 Task: Create a due date automation trigger when advanced on, 2 hours after a card is due add fields with custom field "Resume" set to a number lower or equal to 1 and greater or equal to 10.
Action: Mouse moved to (1288, 104)
Screenshot: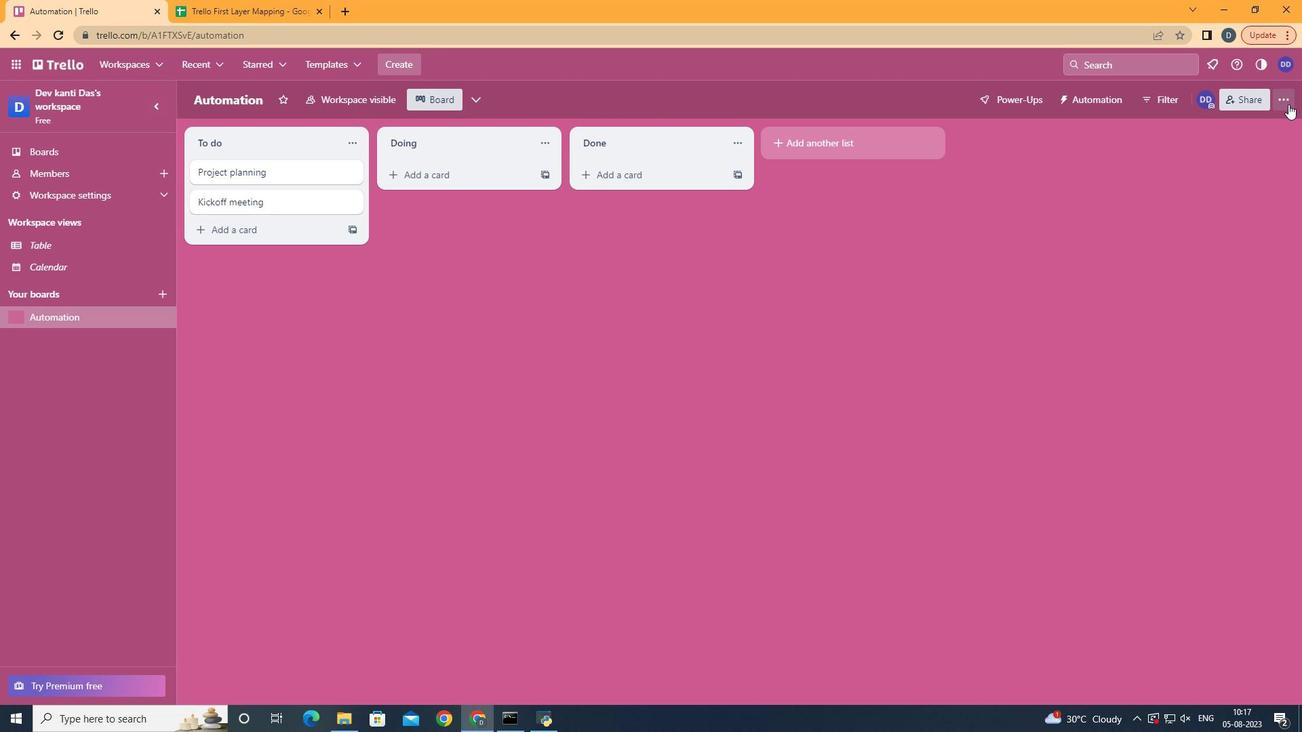 
Action: Mouse pressed left at (1288, 104)
Screenshot: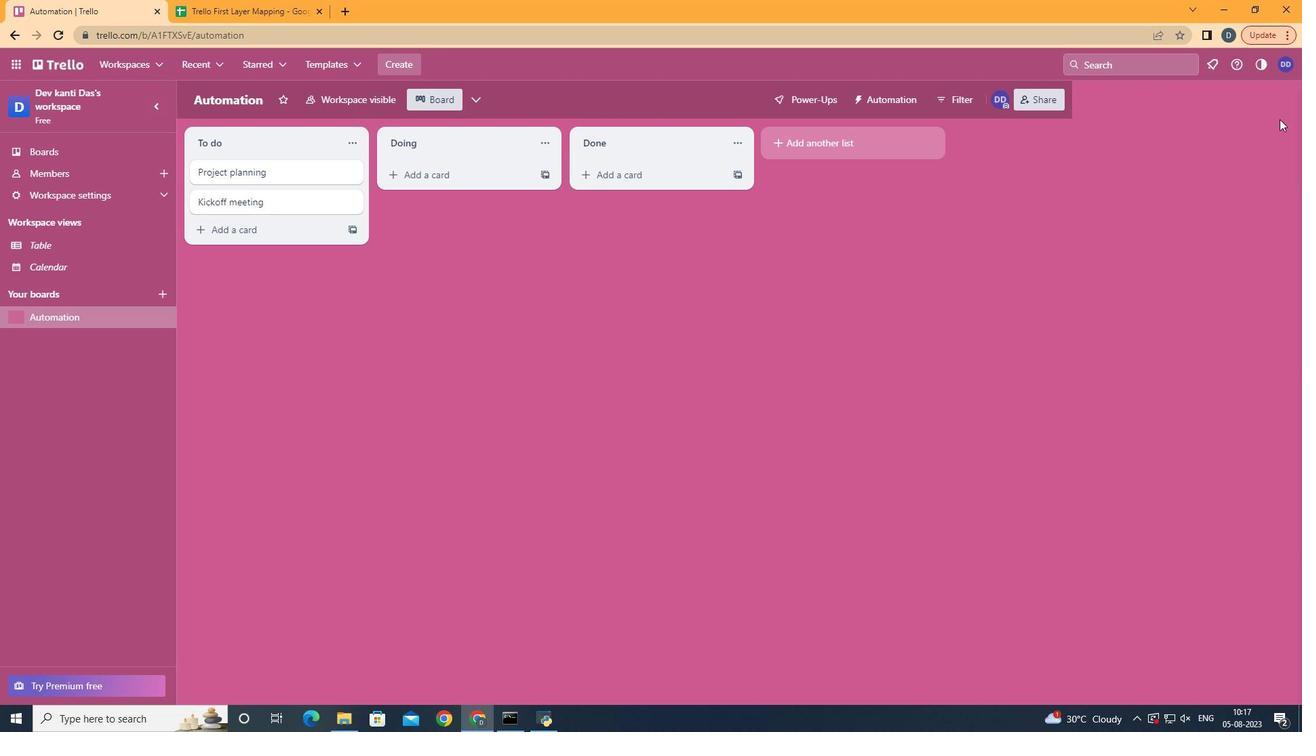
Action: Mouse moved to (1174, 301)
Screenshot: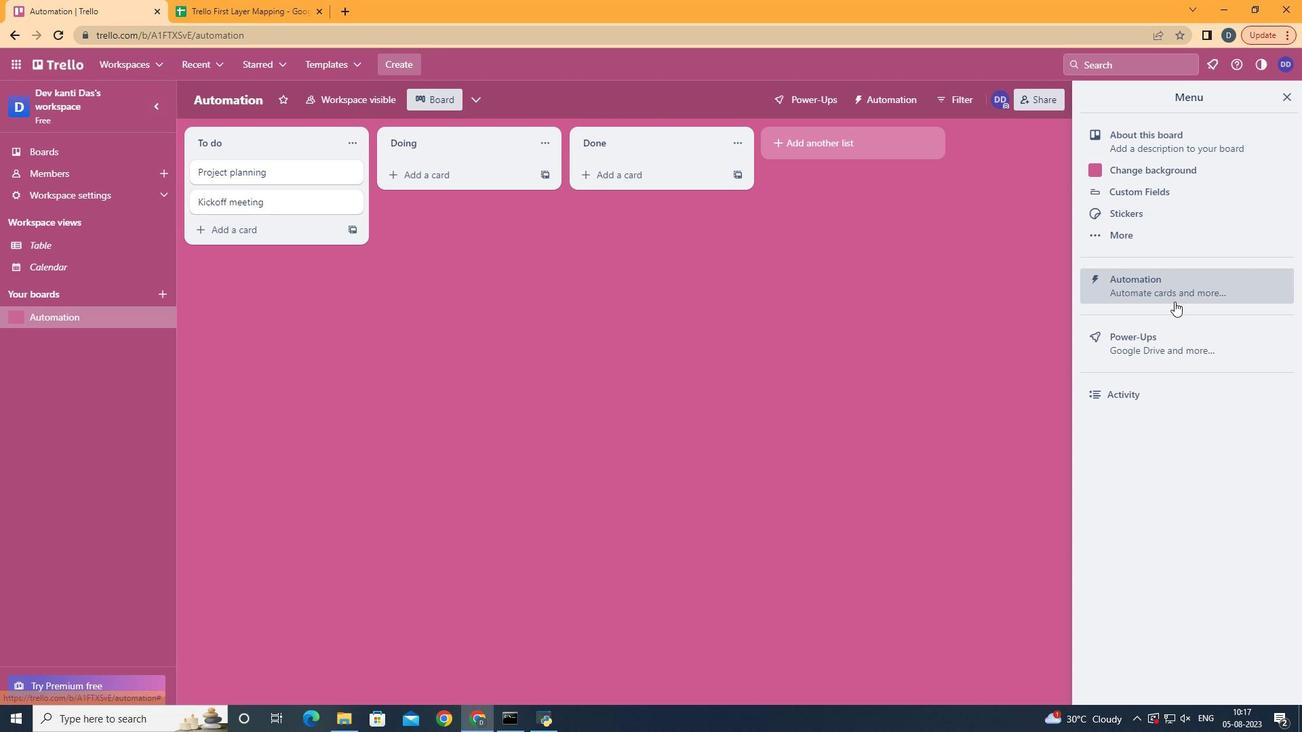
Action: Mouse pressed left at (1174, 301)
Screenshot: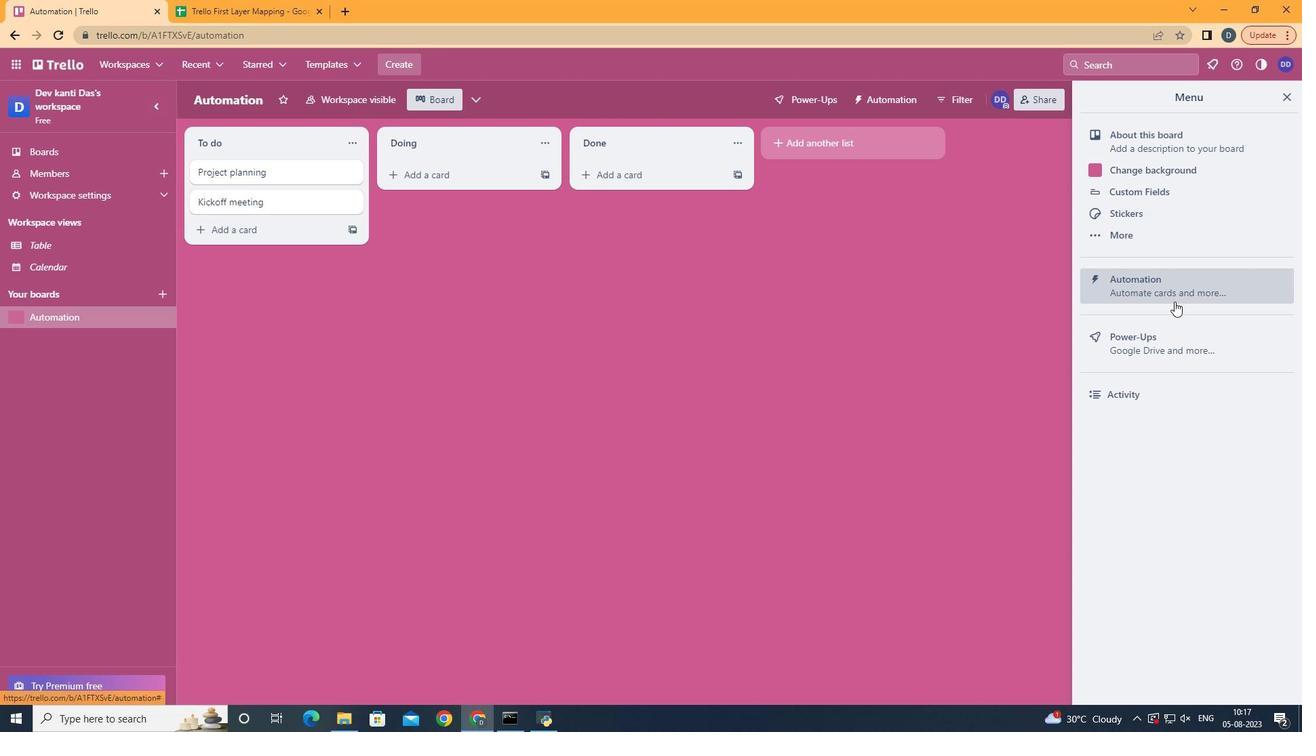 
Action: Mouse moved to (265, 274)
Screenshot: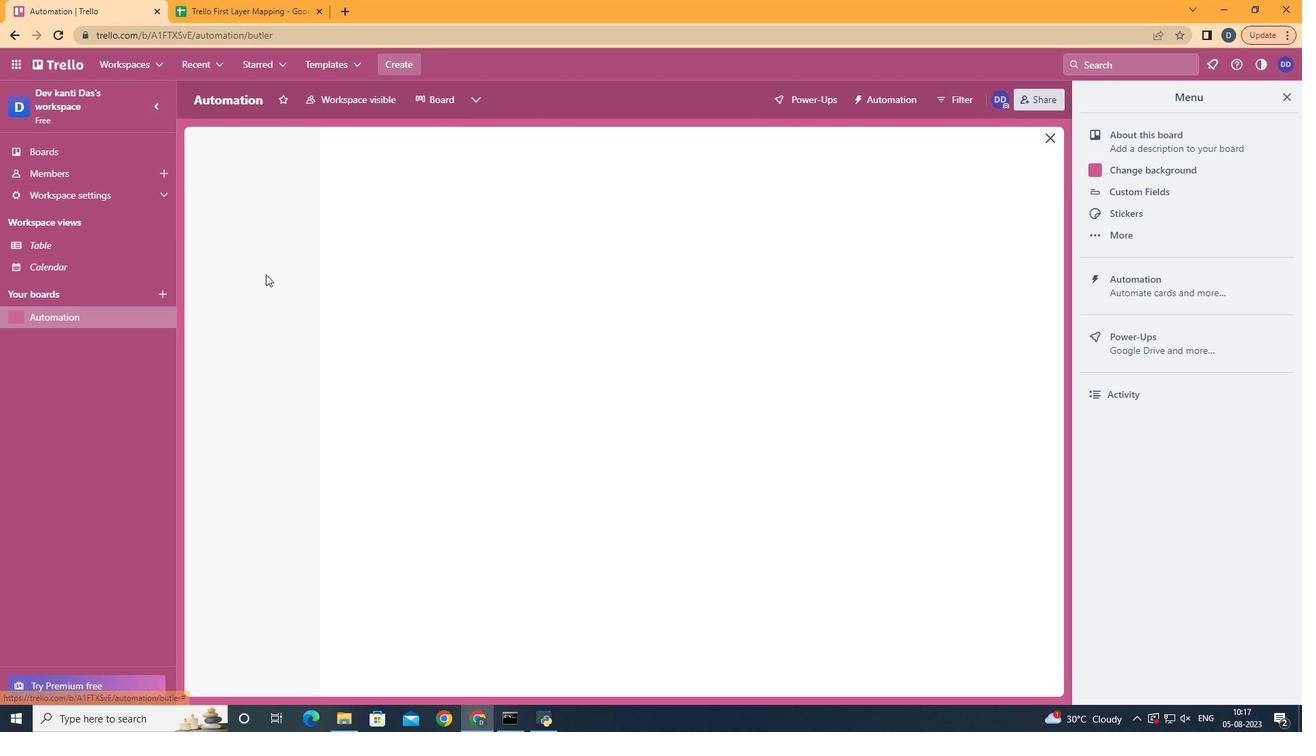 
Action: Mouse pressed left at (265, 274)
Screenshot: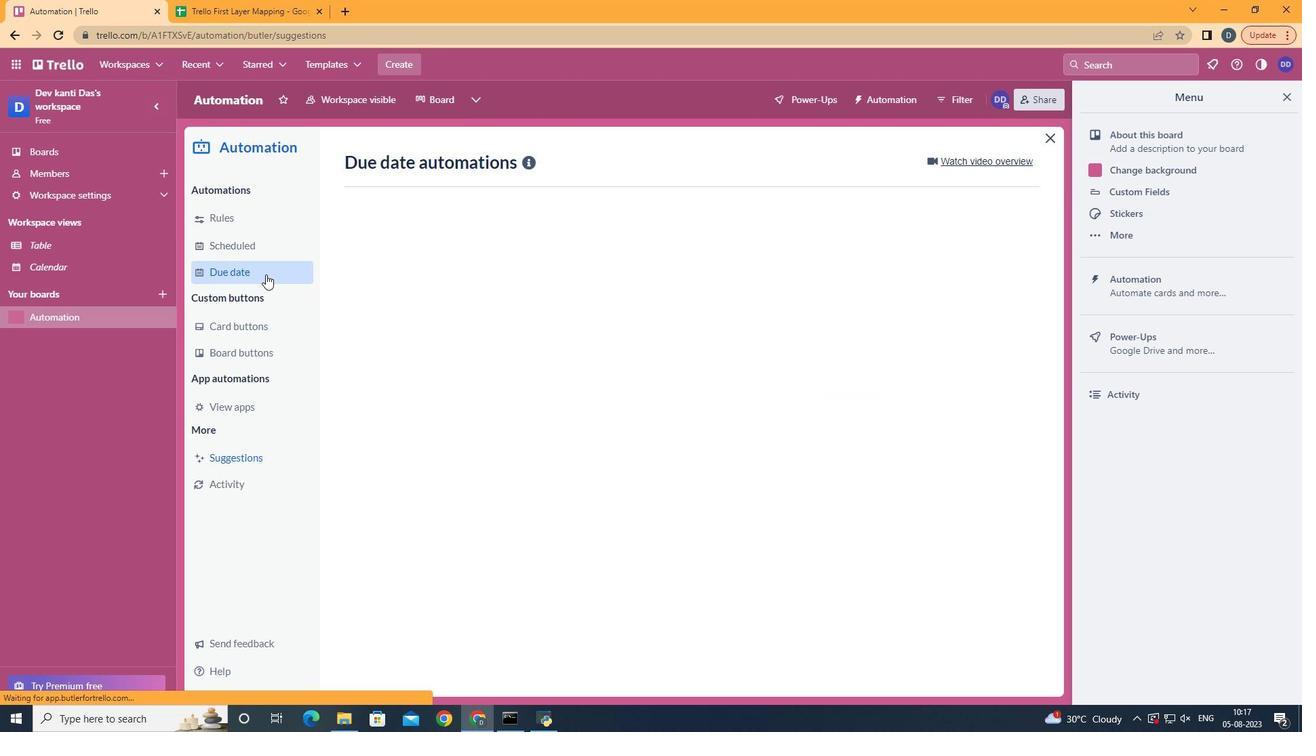 
Action: Mouse moved to (956, 160)
Screenshot: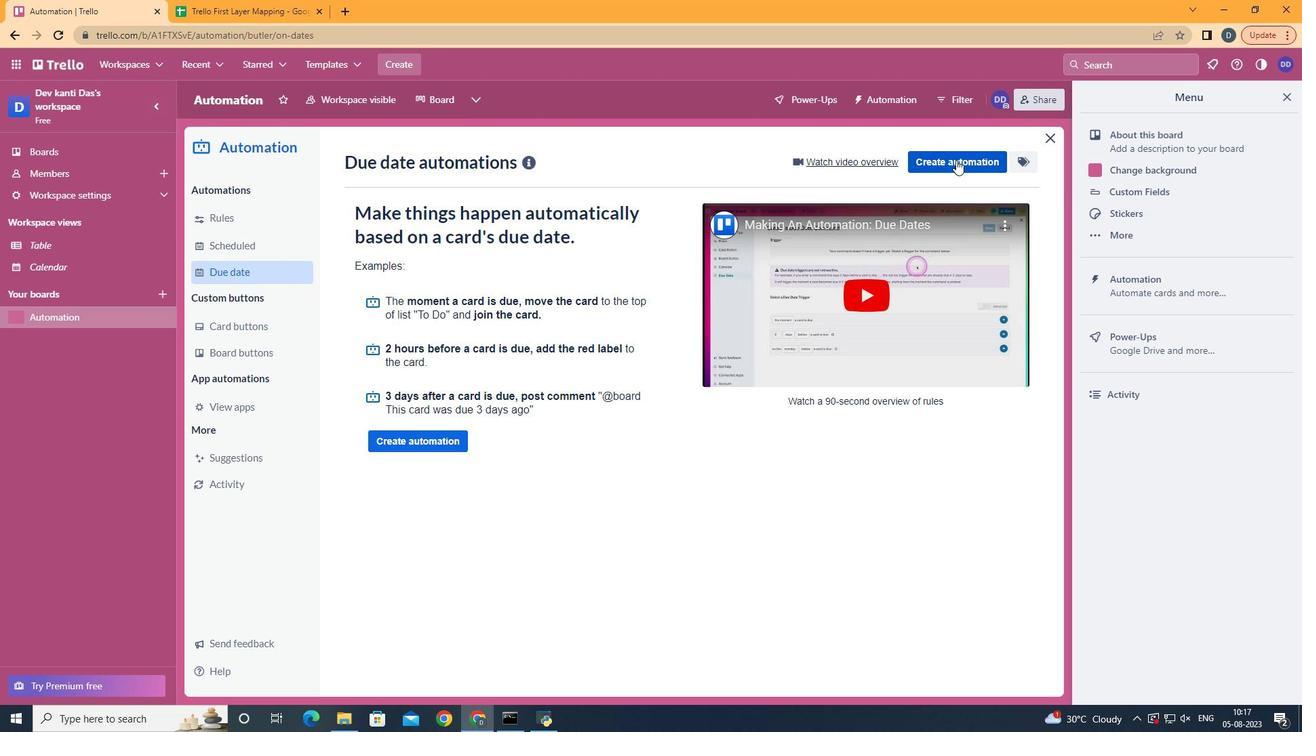 
Action: Mouse pressed left at (956, 160)
Screenshot: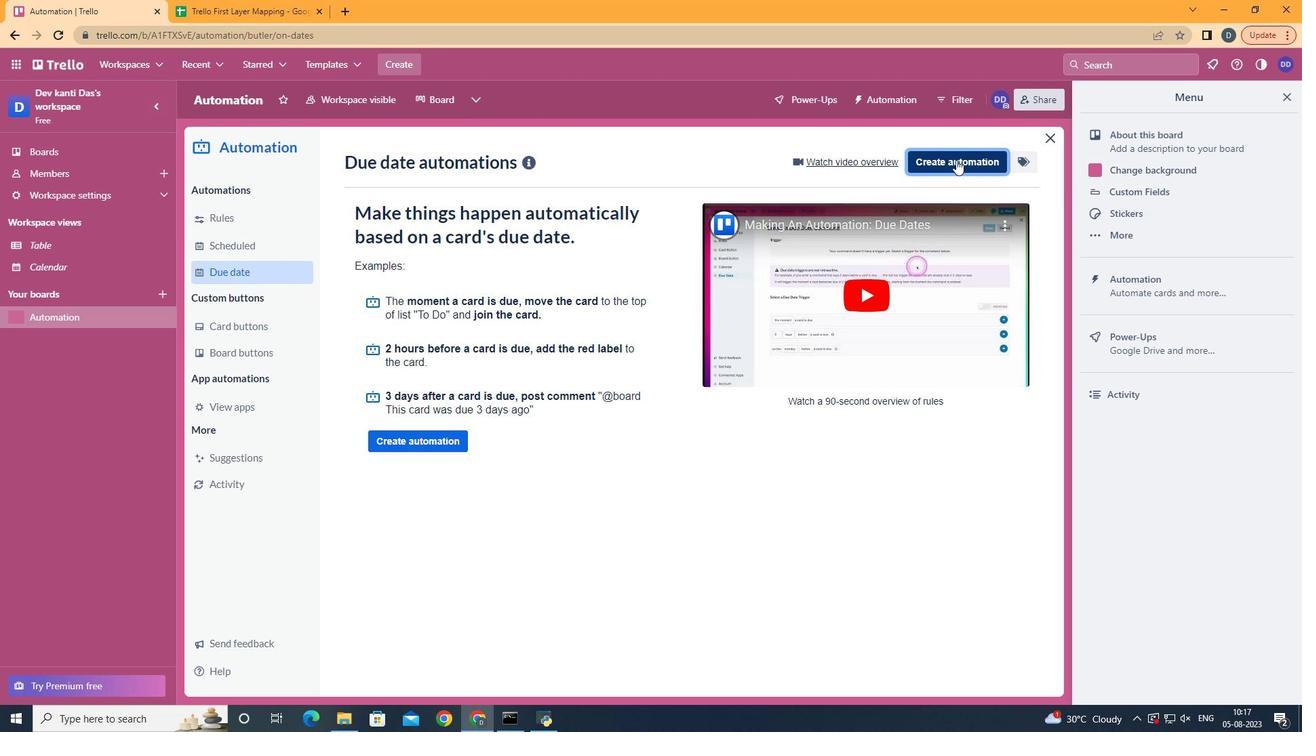 
Action: Mouse moved to (681, 297)
Screenshot: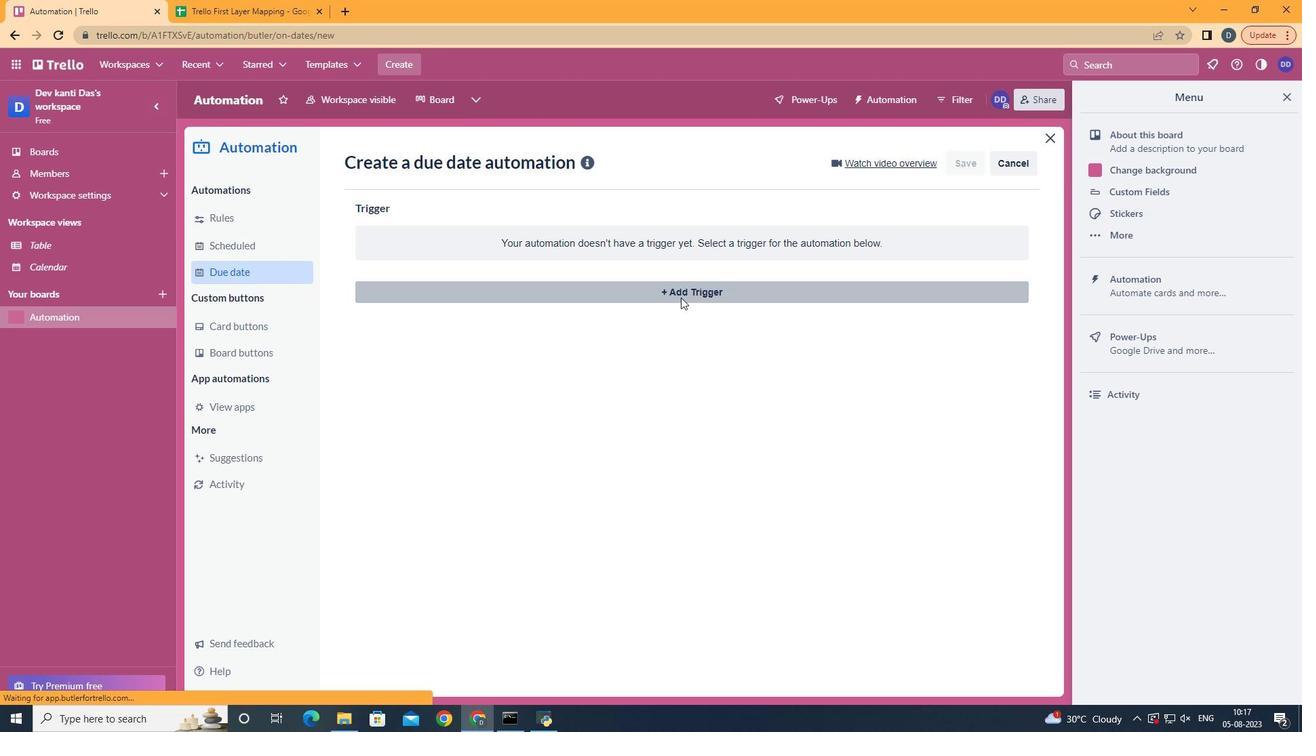 
Action: Mouse pressed left at (681, 297)
Screenshot: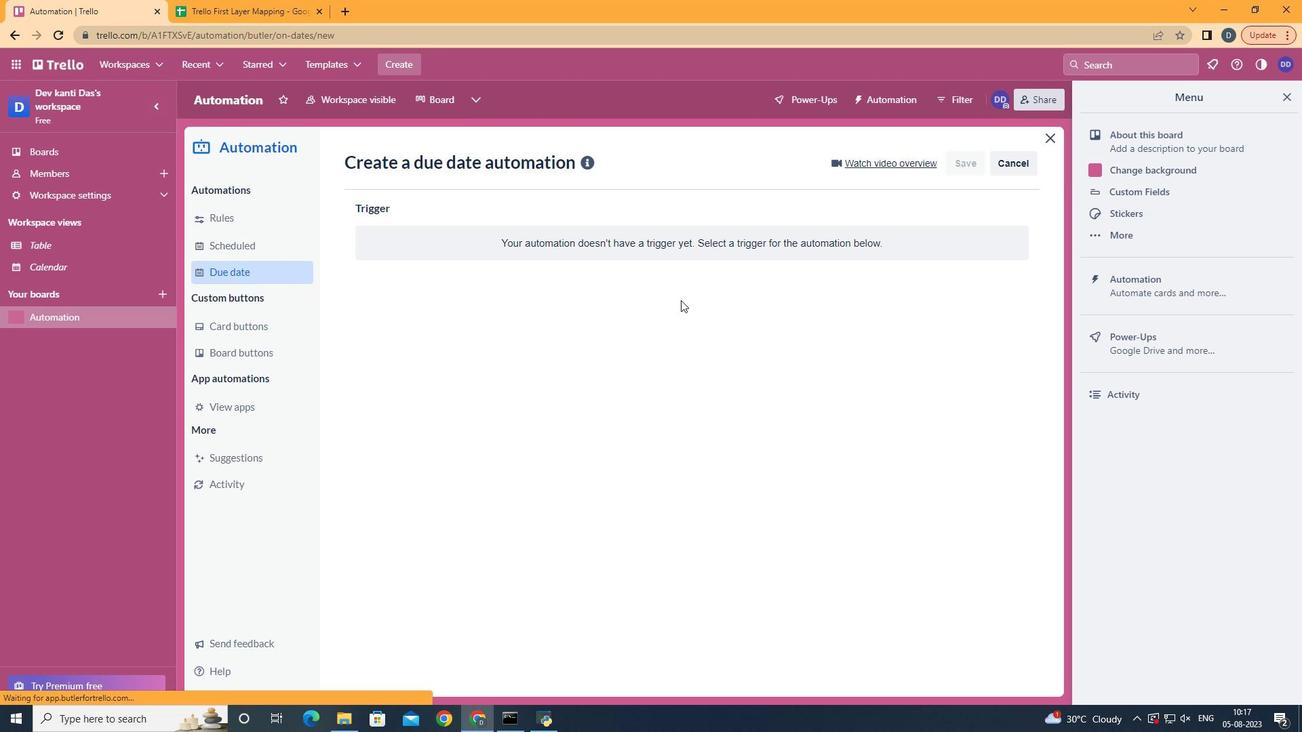 
Action: Mouse moved to (450, 573)
Screenshot: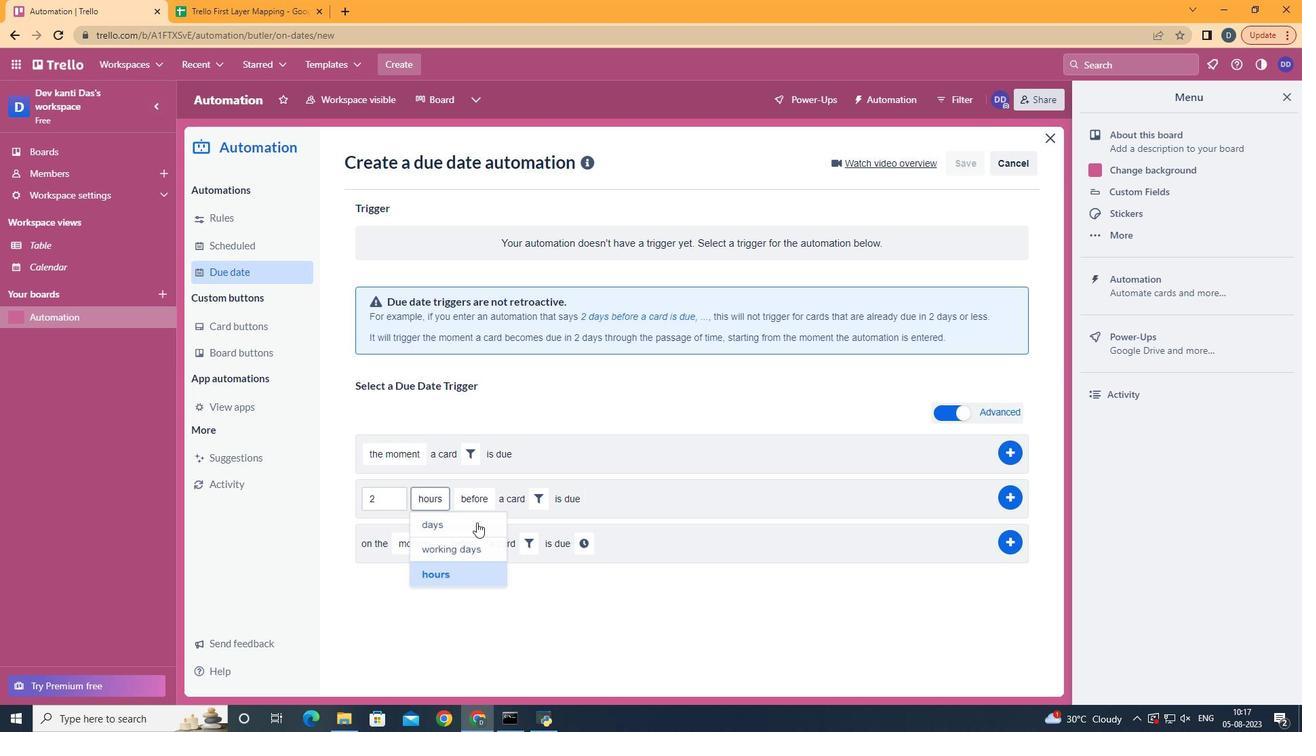 
Action: Mouse pressed left at (450, 573)
Screenshot: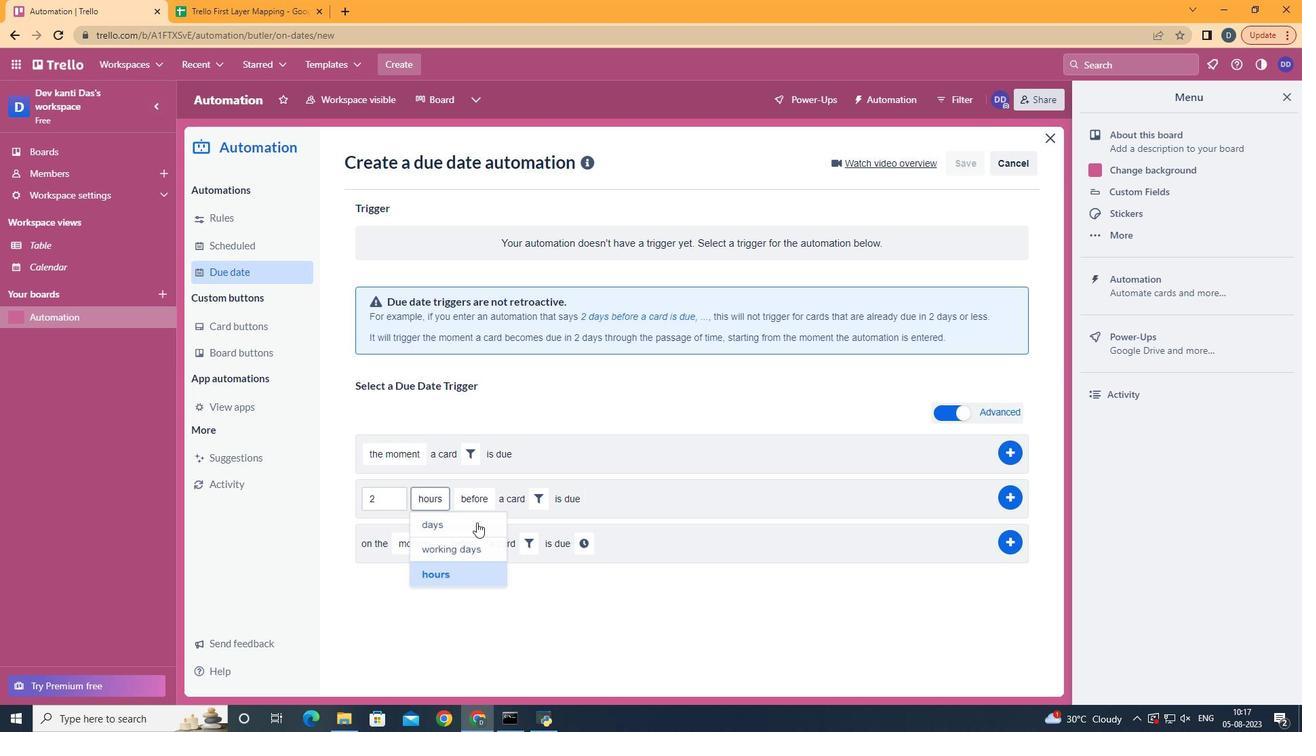 
Action: Mouse moved to (478, 550)
Screenshot: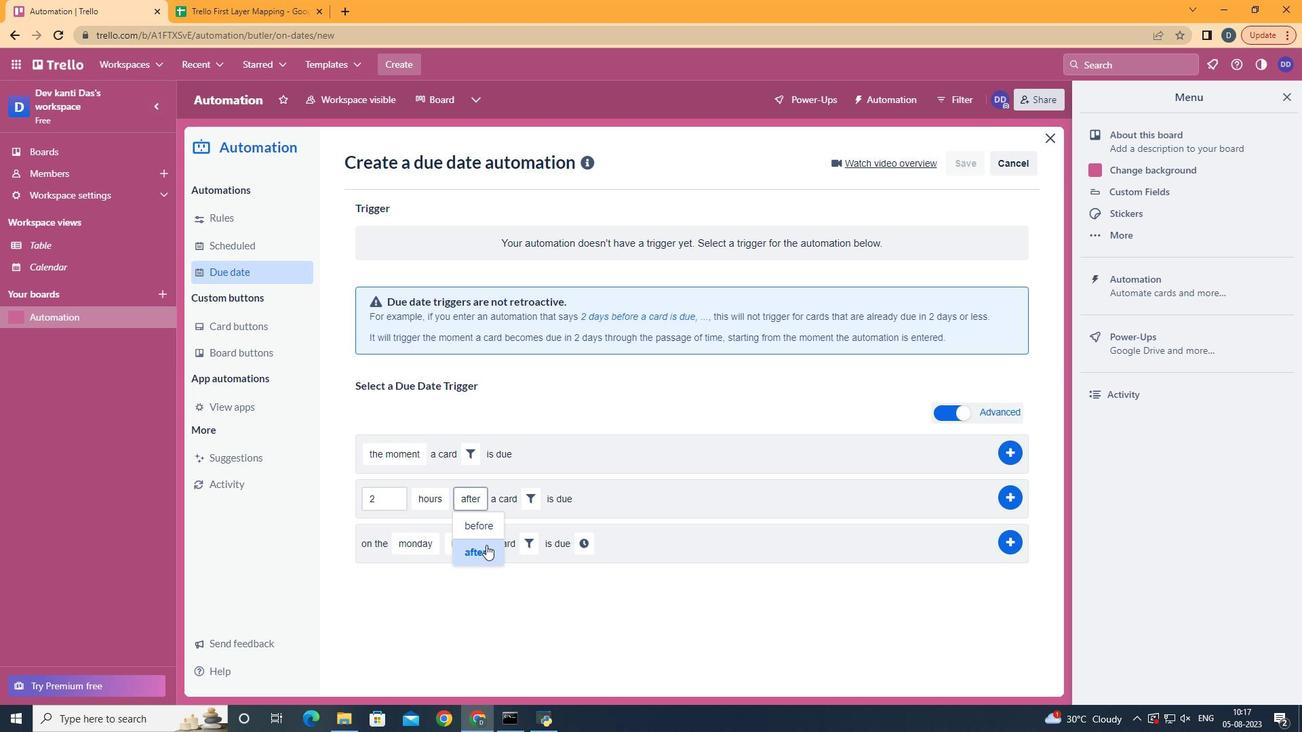 
Action: Mouse pressed left at (478, 550)
Screenshot: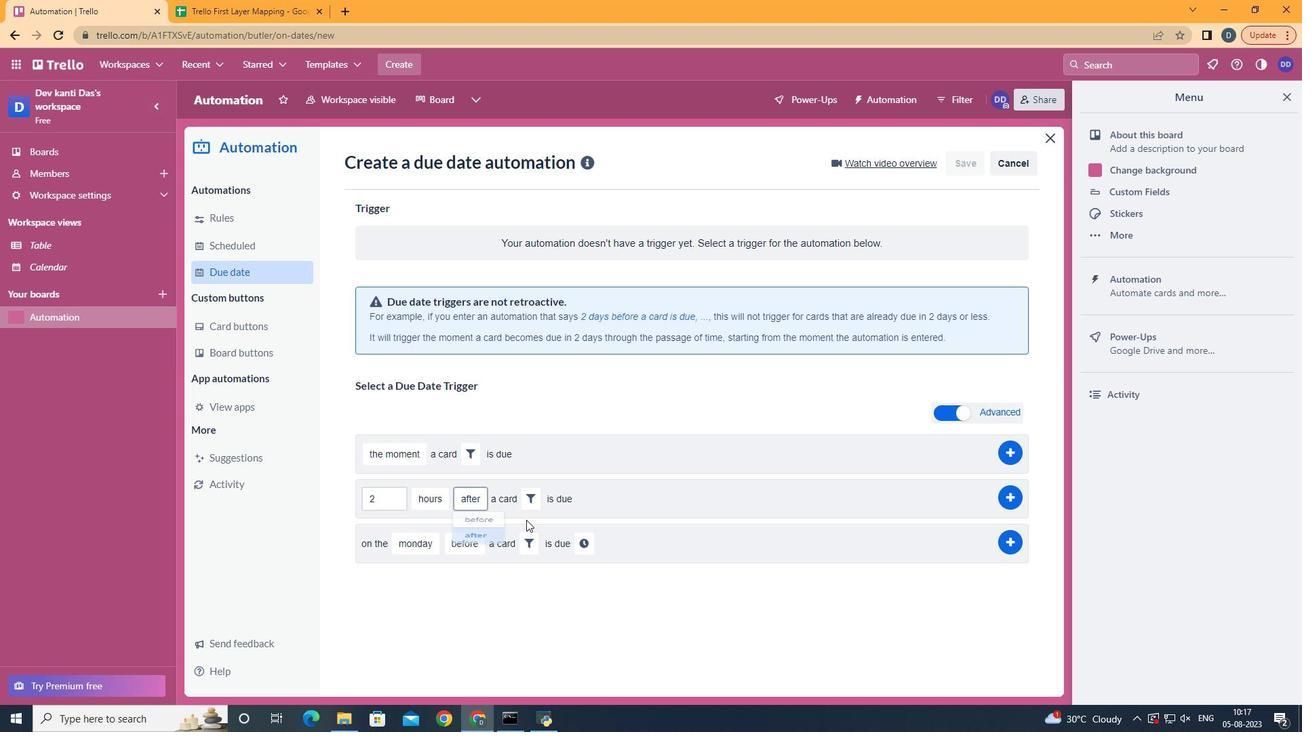
Action: Mouse moved to (538, 504)
Screenshot: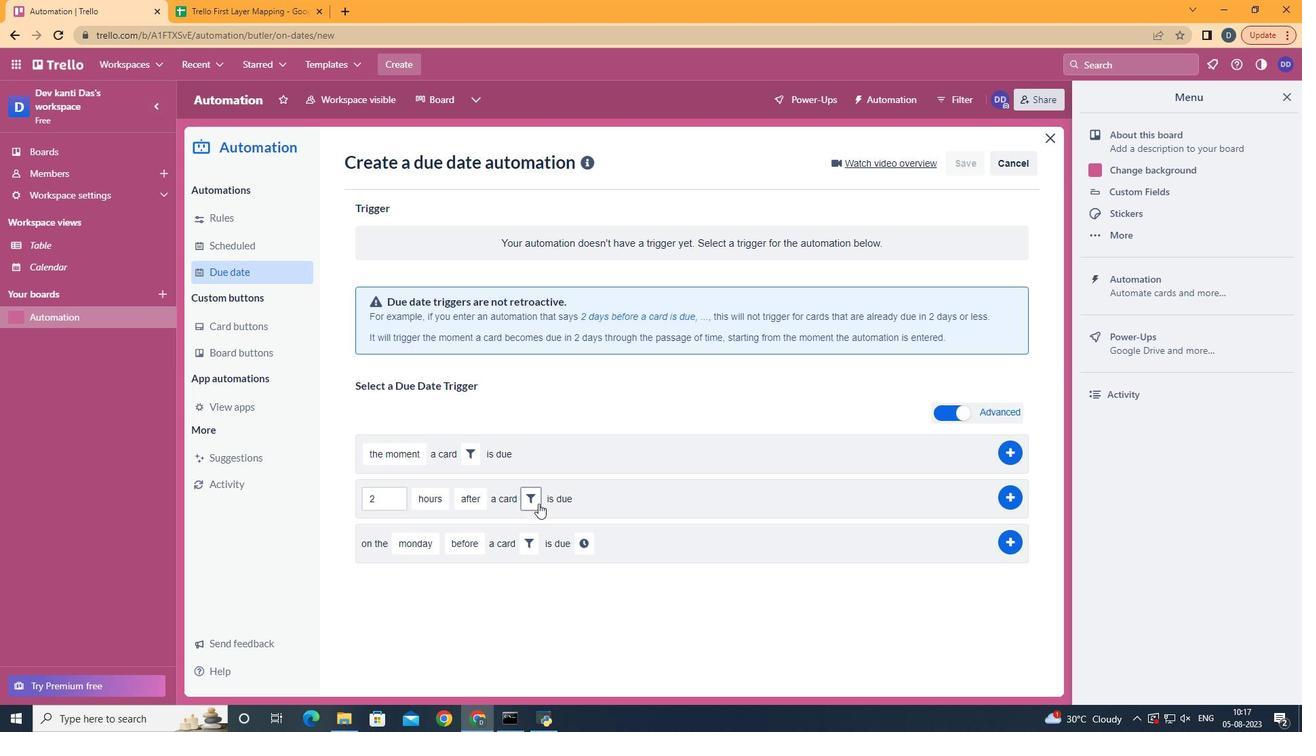 
Action: Mouse pressed left at (538, 504)
Screenshot: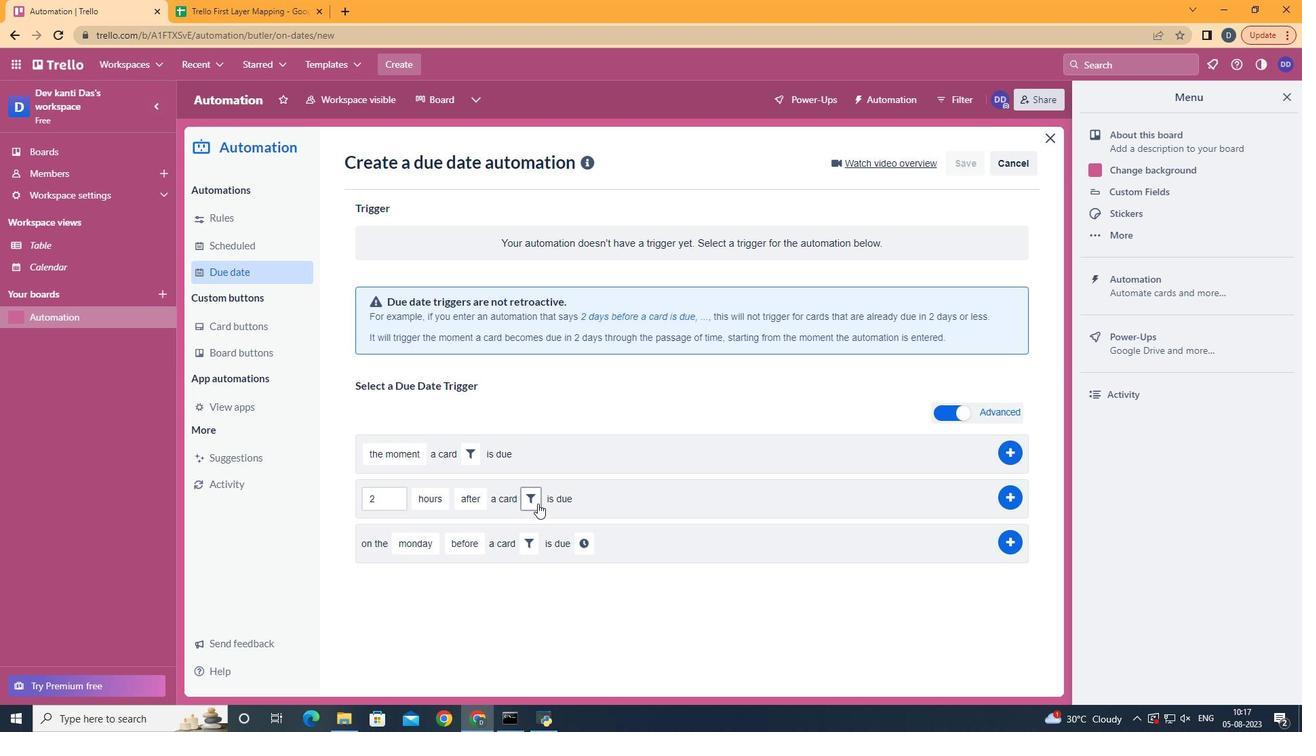 
Action: Mouse moved to (751, 540)
Screenshot: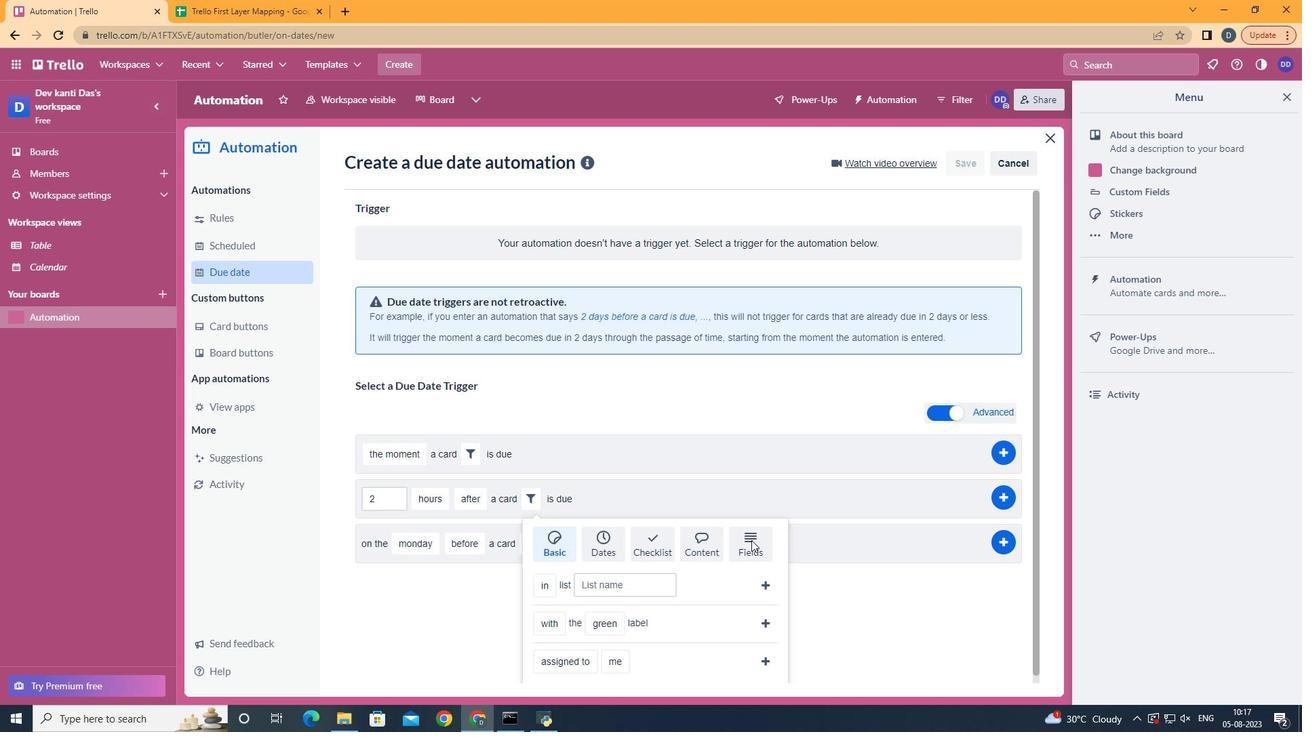 
Action: Mouse pressed left at (751, 540)
Screenshot: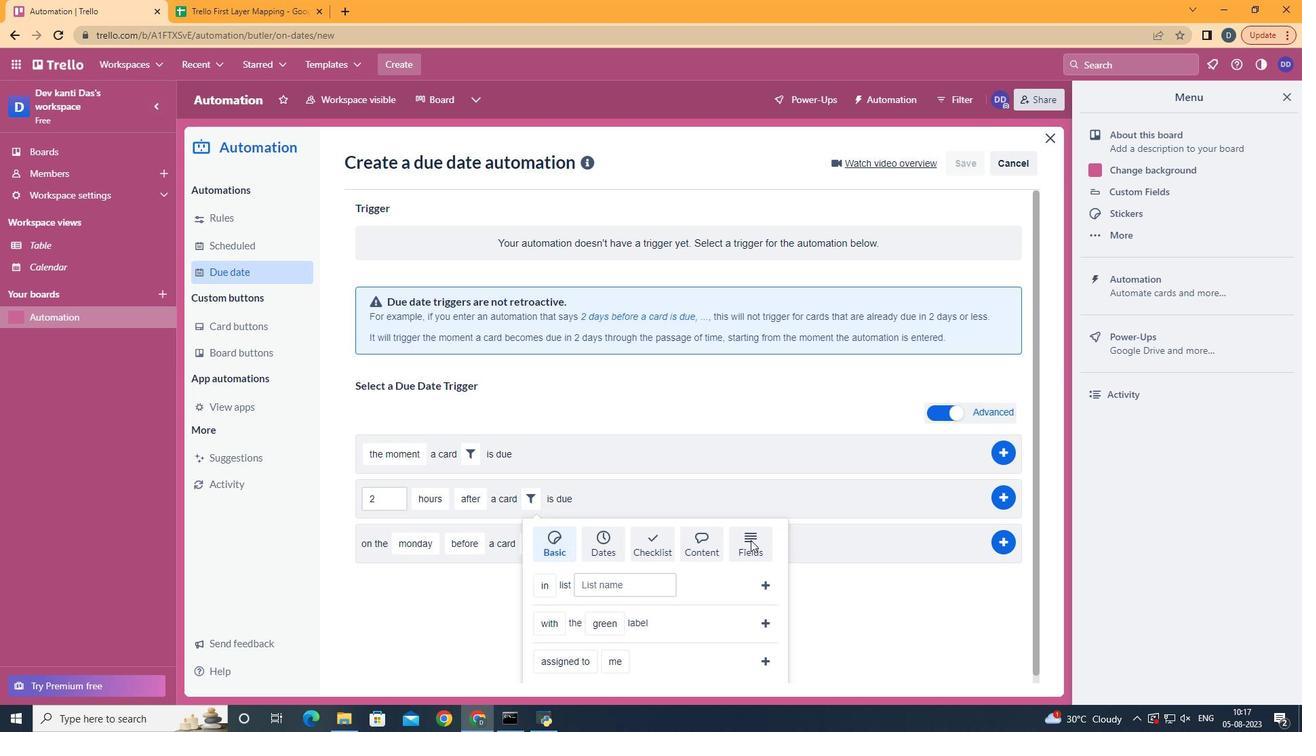 
Action: Mouse moved to (750, 540)
Screenshot: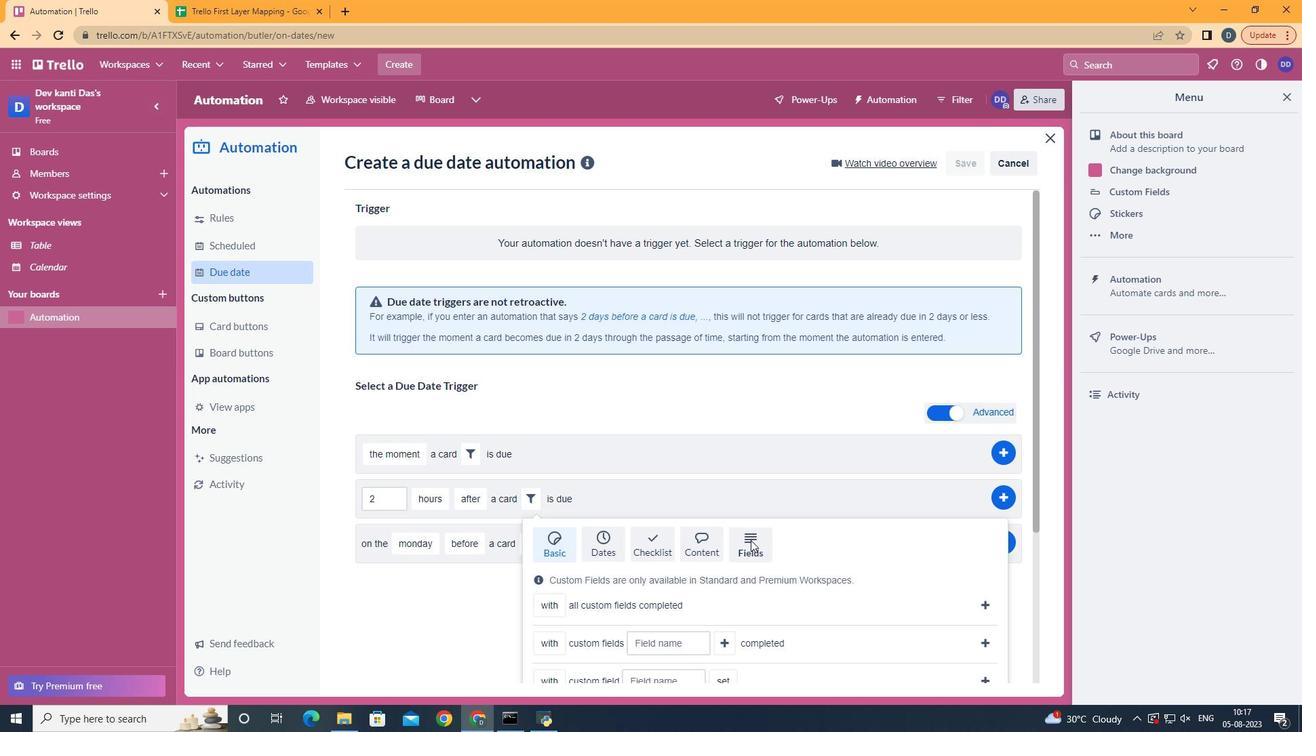 
Action: Mouse scrolled (750, 539) with delta (0, 0)
Screenshot: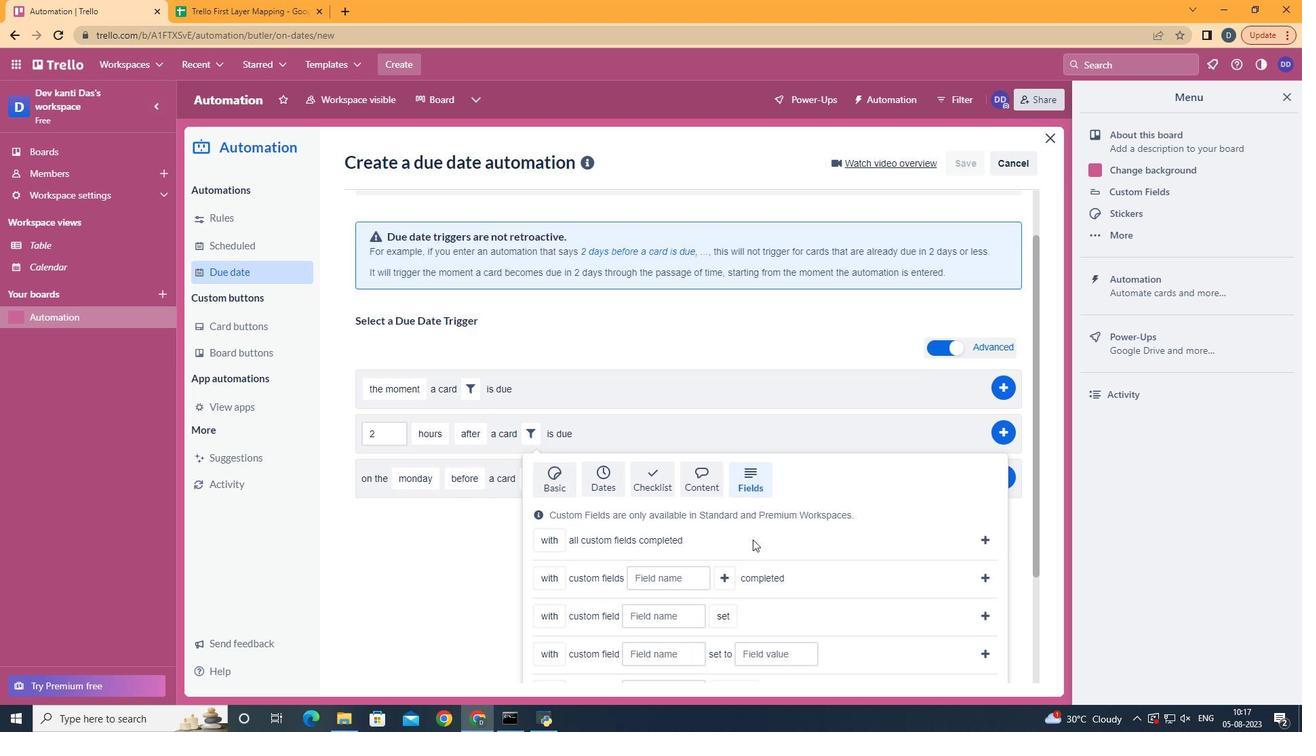 
Action: Mouse scrolled (750, 539) with delta (0, 0)
Screenshot: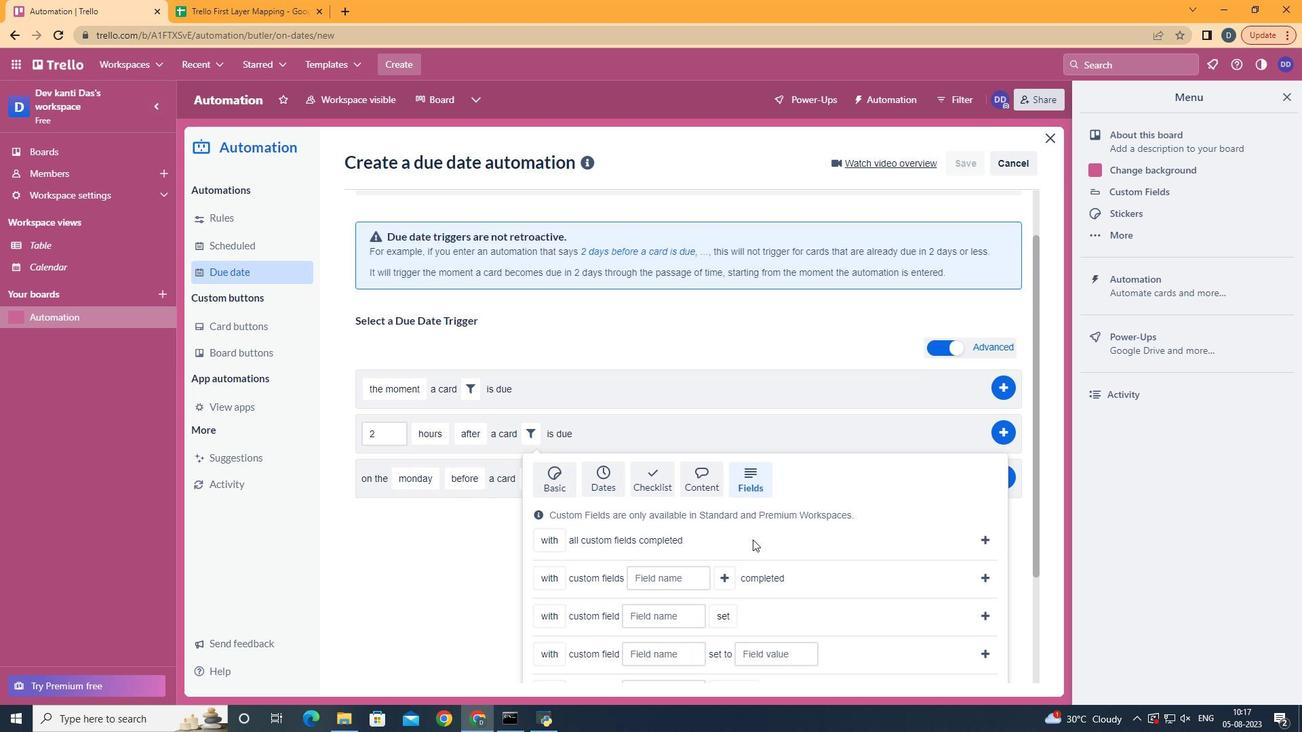
Action: Mouse scrolled (750, 539) with delta (0, 0)
Screenshot: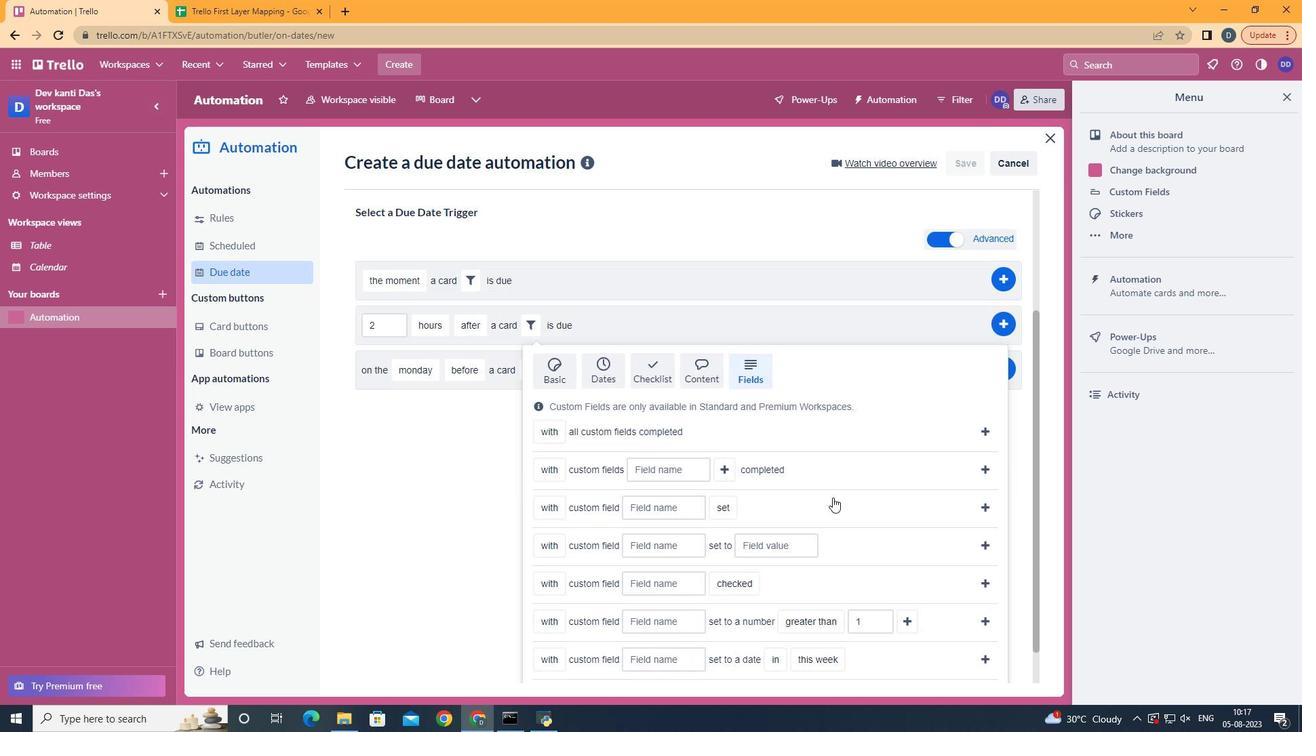
Action: Mouse scrolled (750, 539) with delta (0, 0)
Screenshot: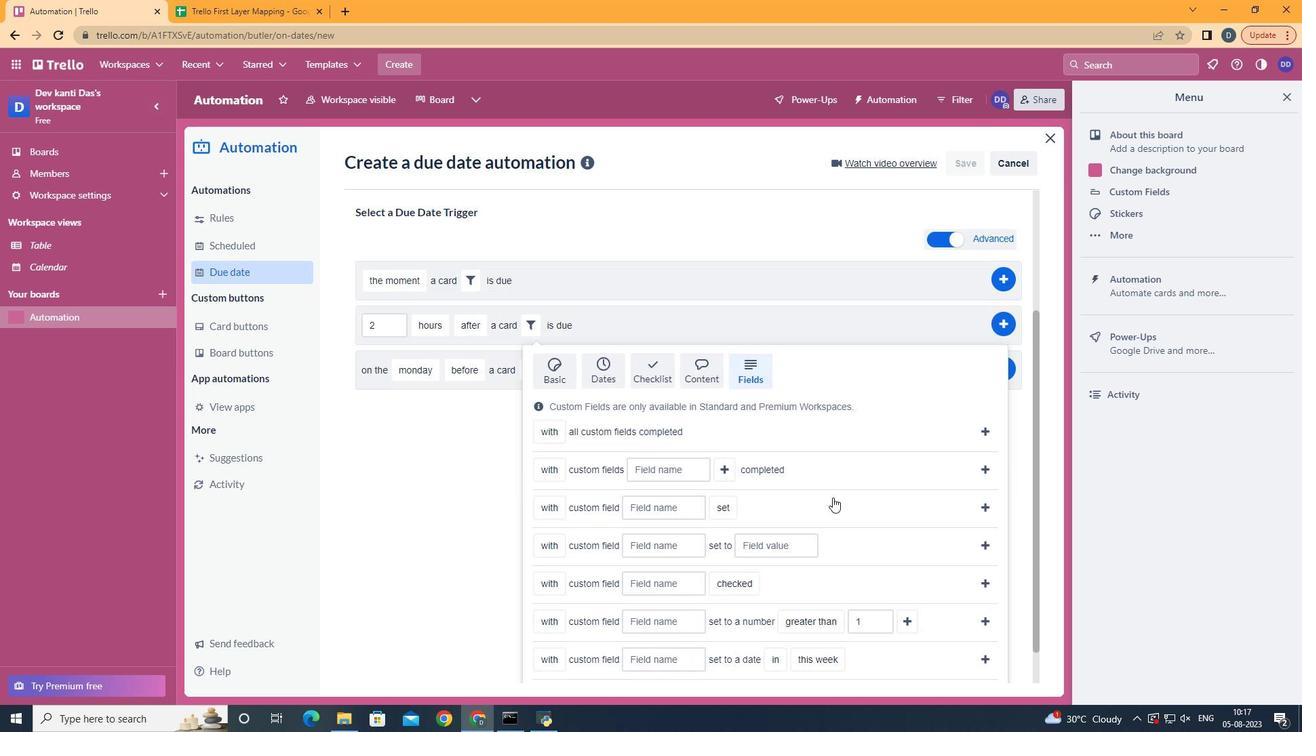 
Action: Mouse scrolled (750, 539) with delta (0, 0)
Screenshot: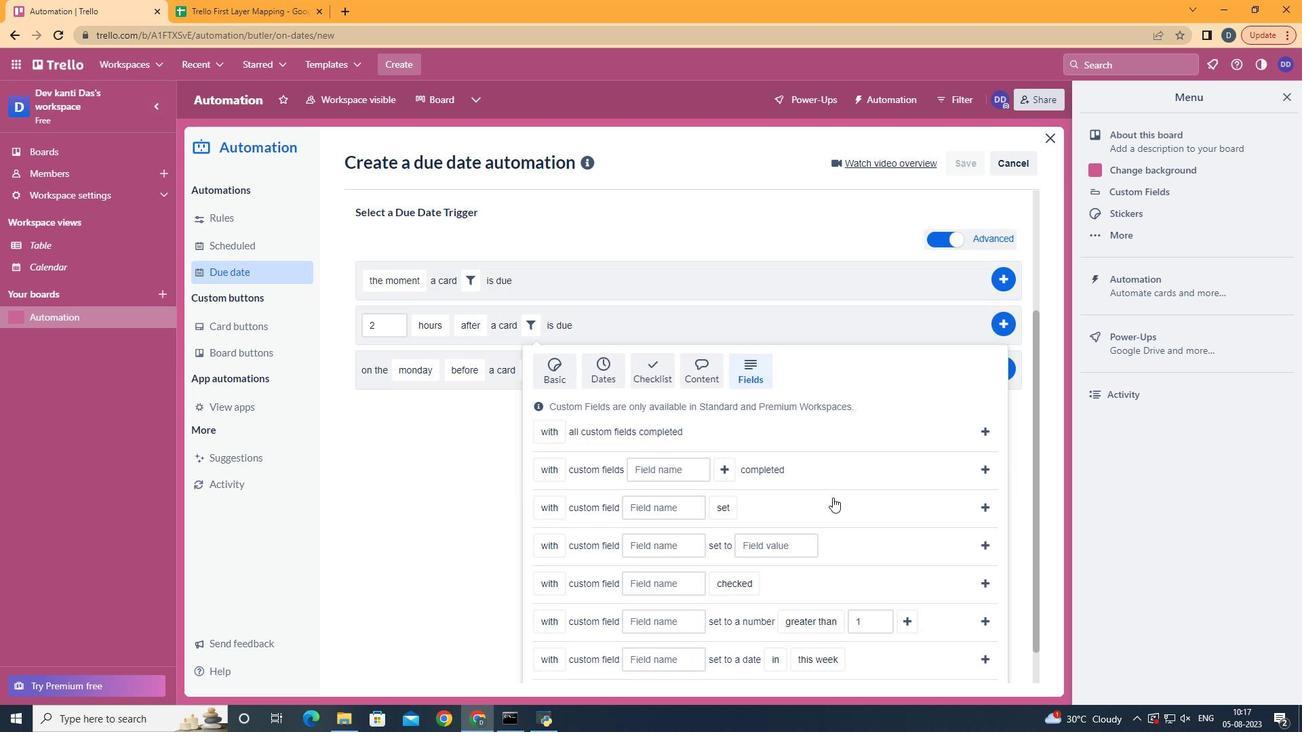 
Action: Mouse moved to (563, 606)
Screenshot: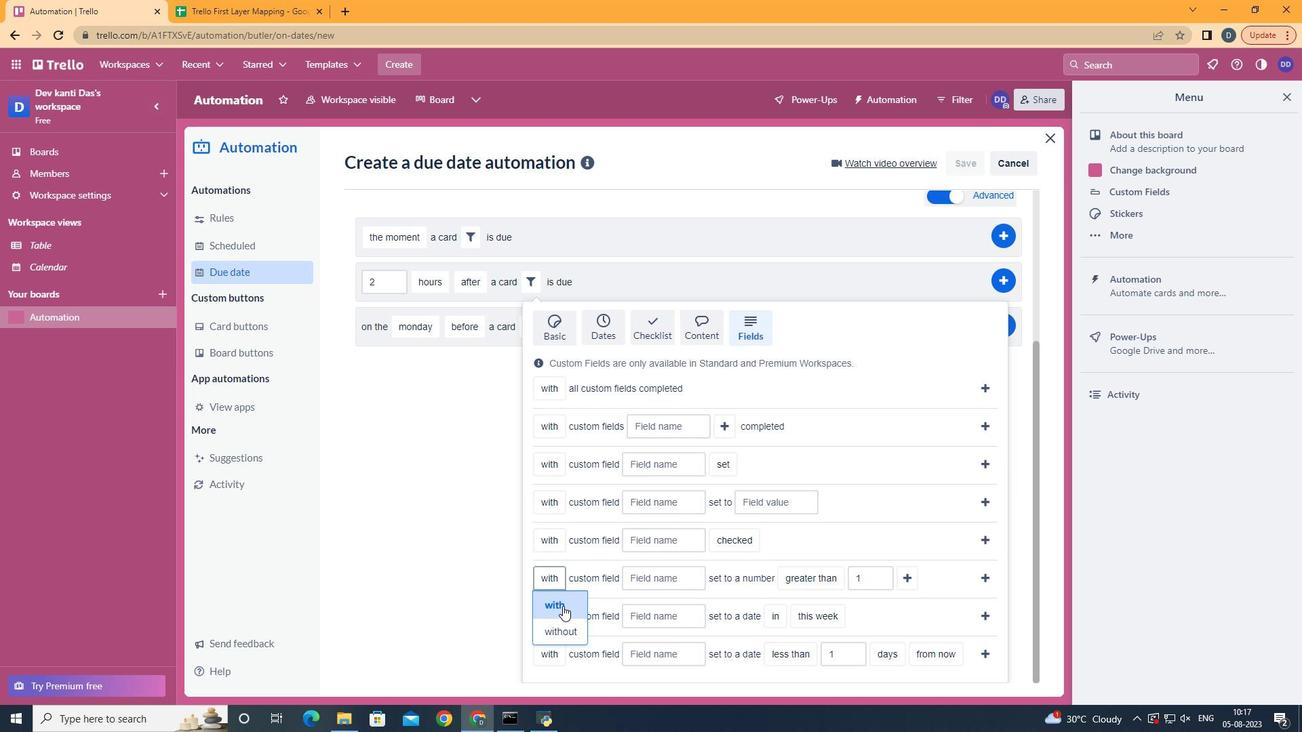 
Action: Mouse pressed left at (563, 606)
Screenshot: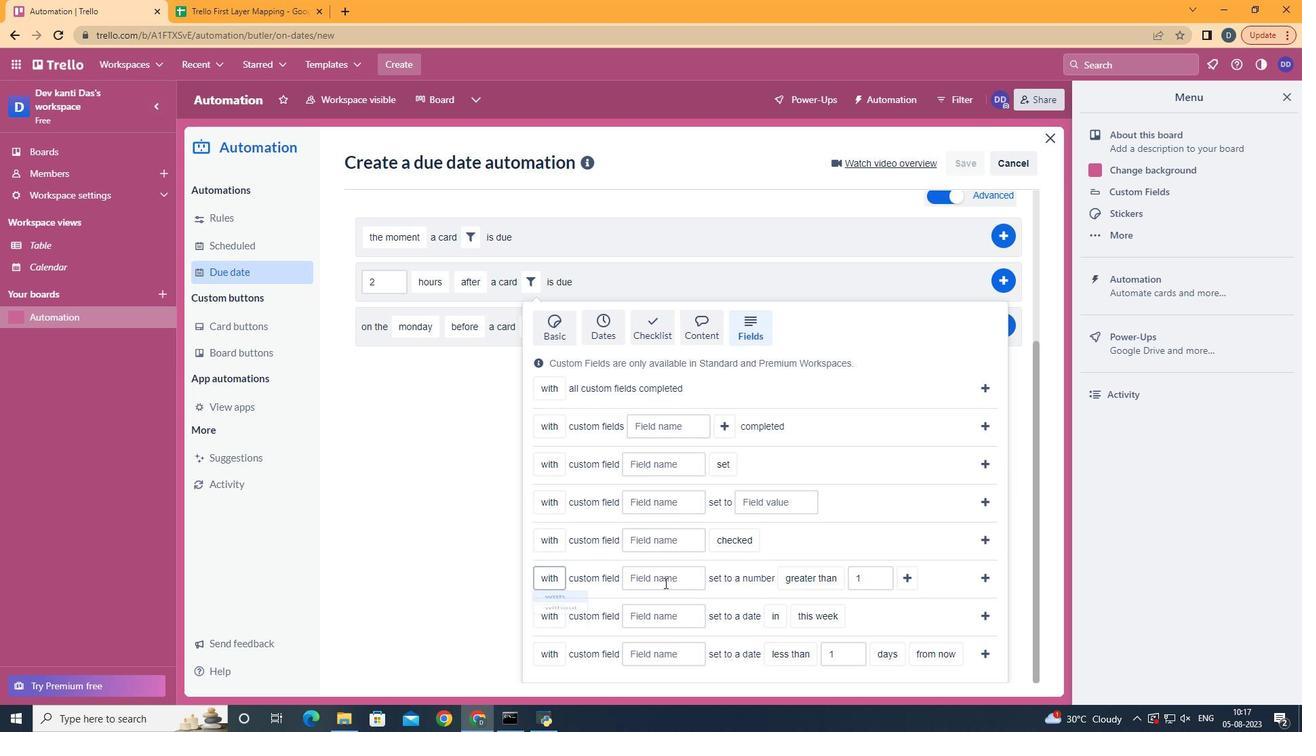 
Action: Mouse moved to (670, 579)
Screenshot: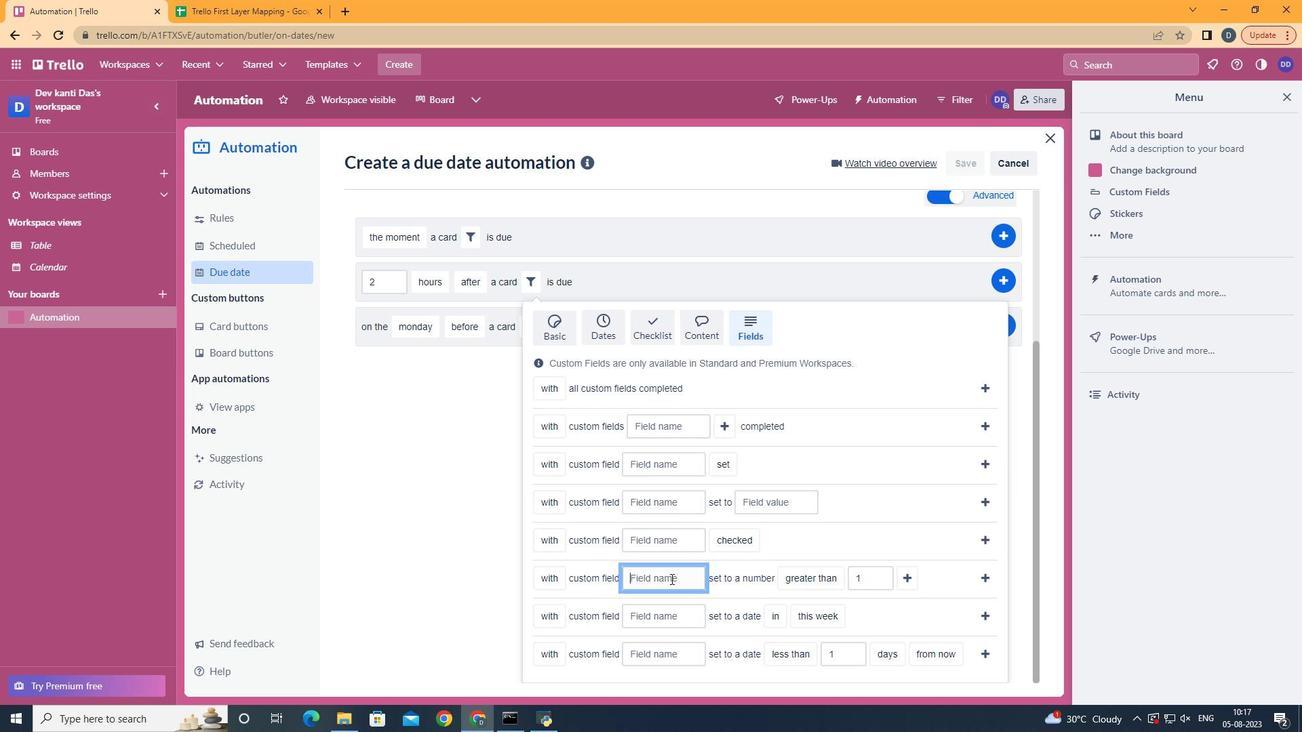 
Action: Mouse pressed left at (670, 579)
Screenshot: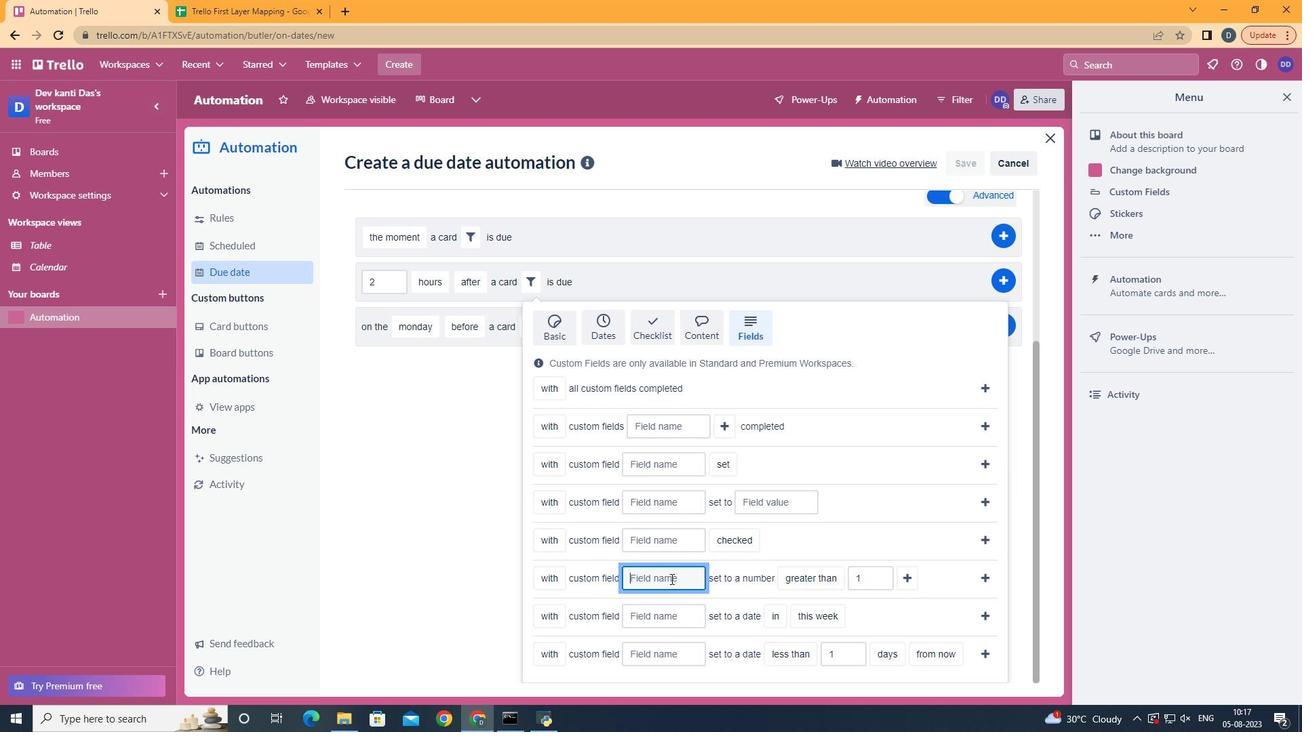 
Action: Key pressed <Key.shift>Resume
Screenshot: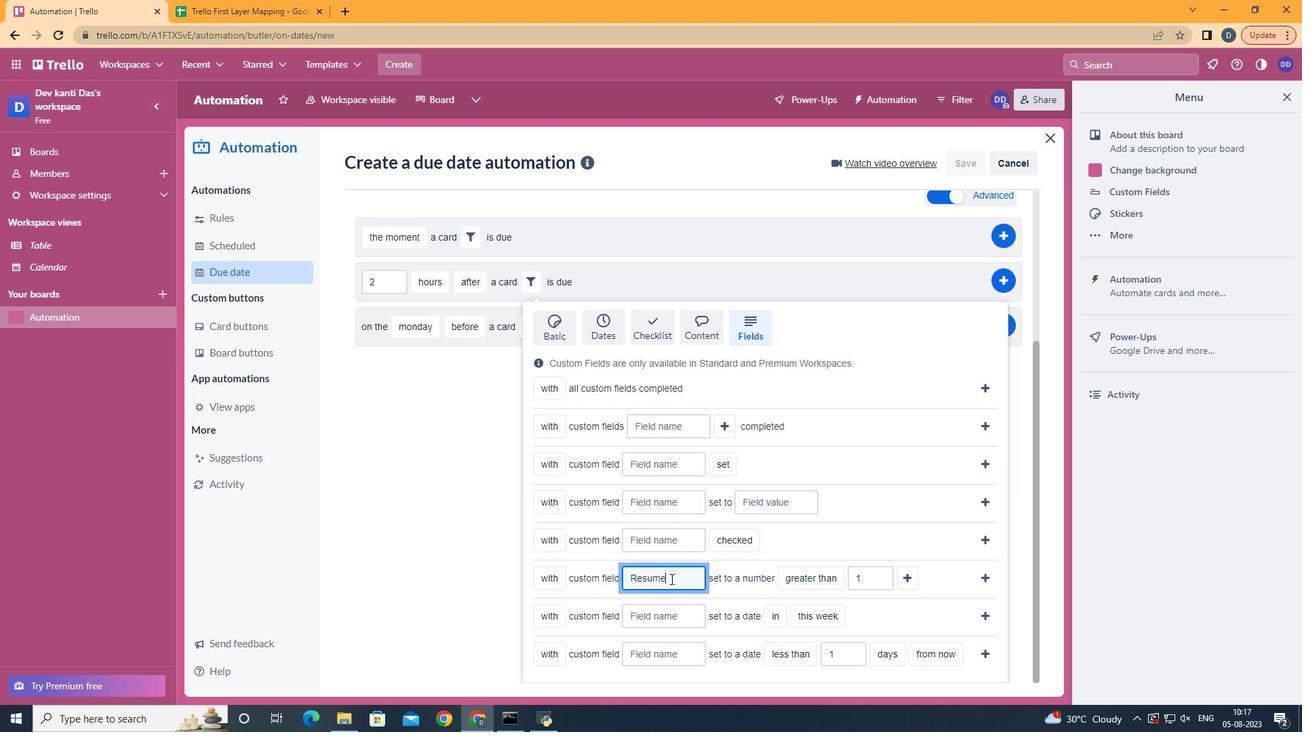 
Action: Mouse moved to (831, 558)
Screenshot: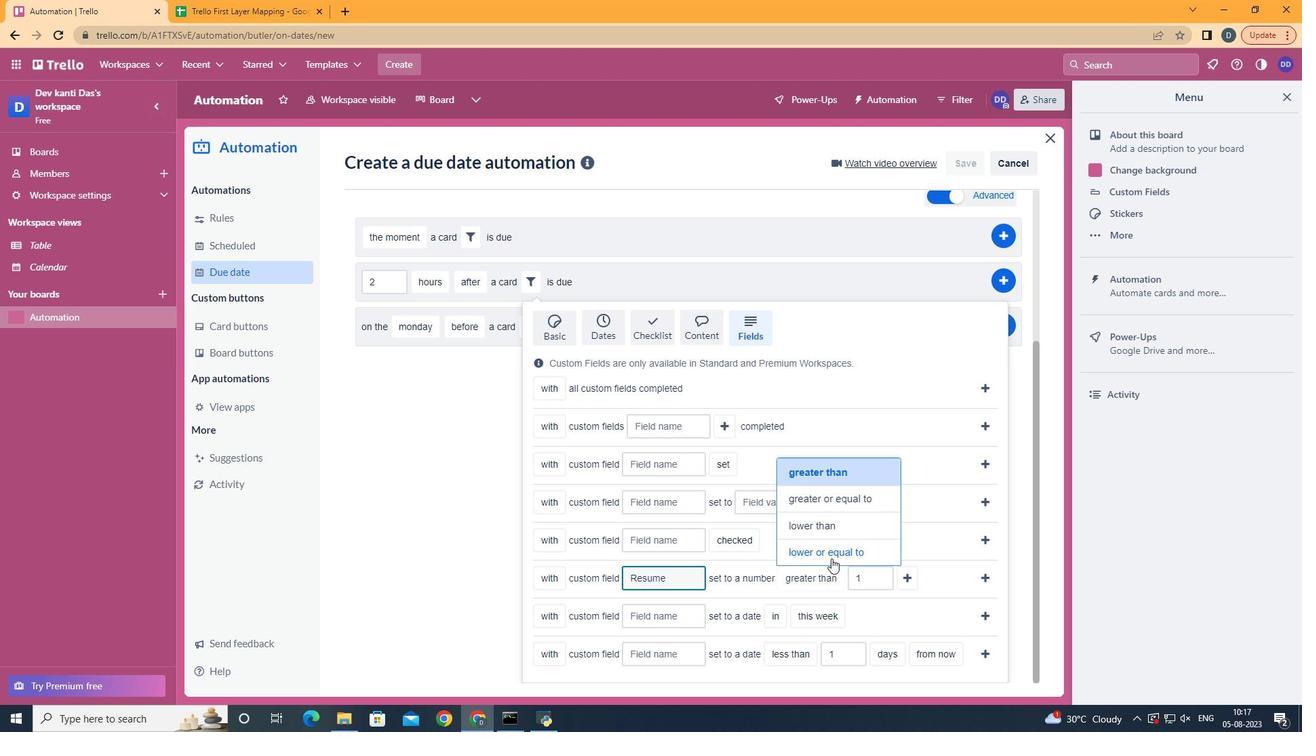 
Action: Mouse pressed left at (831, 558)
Screenshot: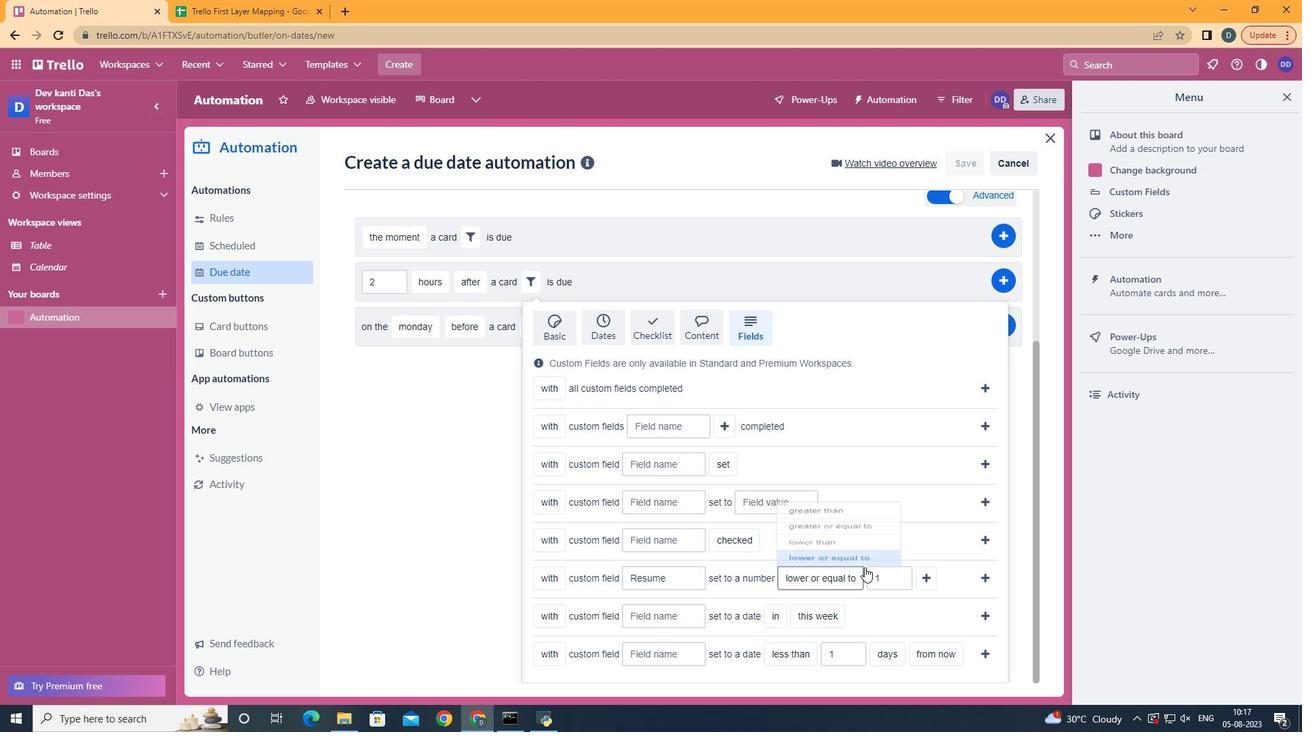 
Action: Mouse moved to (922, 577)
Screenshot: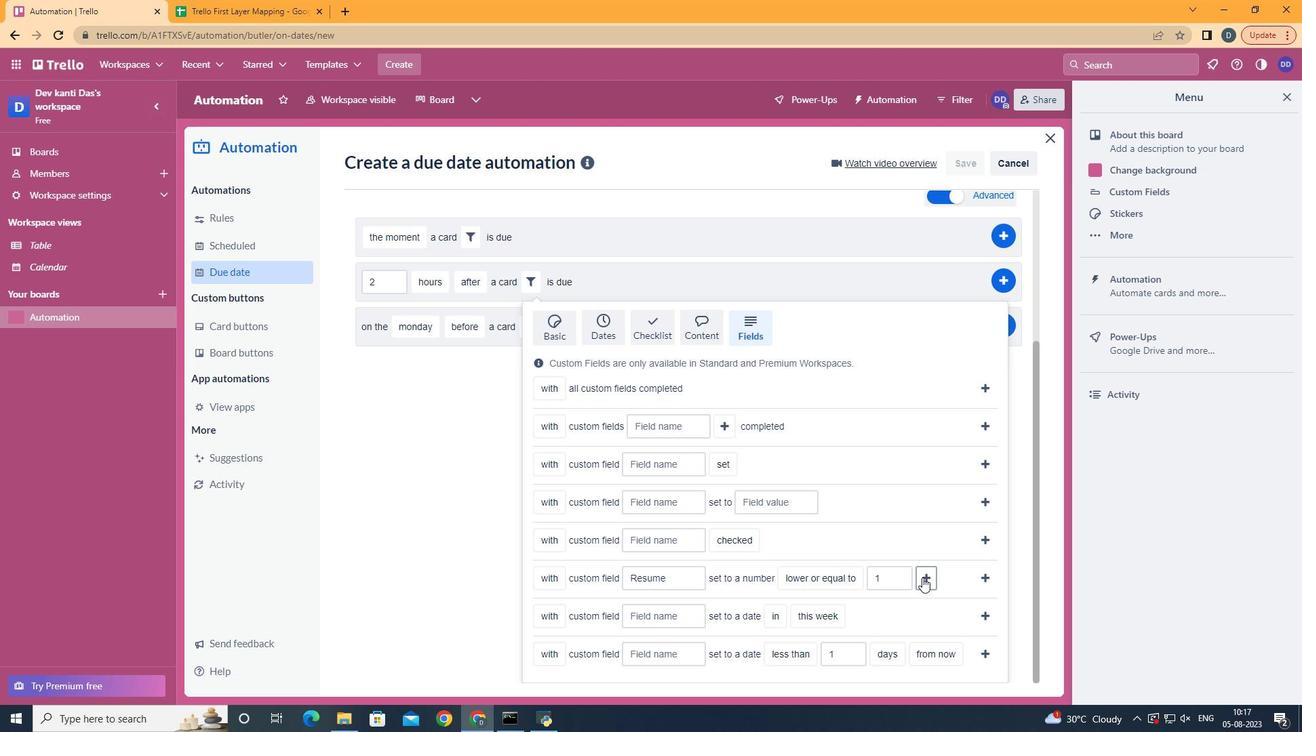 
Action: Mouse pressed left at (922, 577)
Screenshot: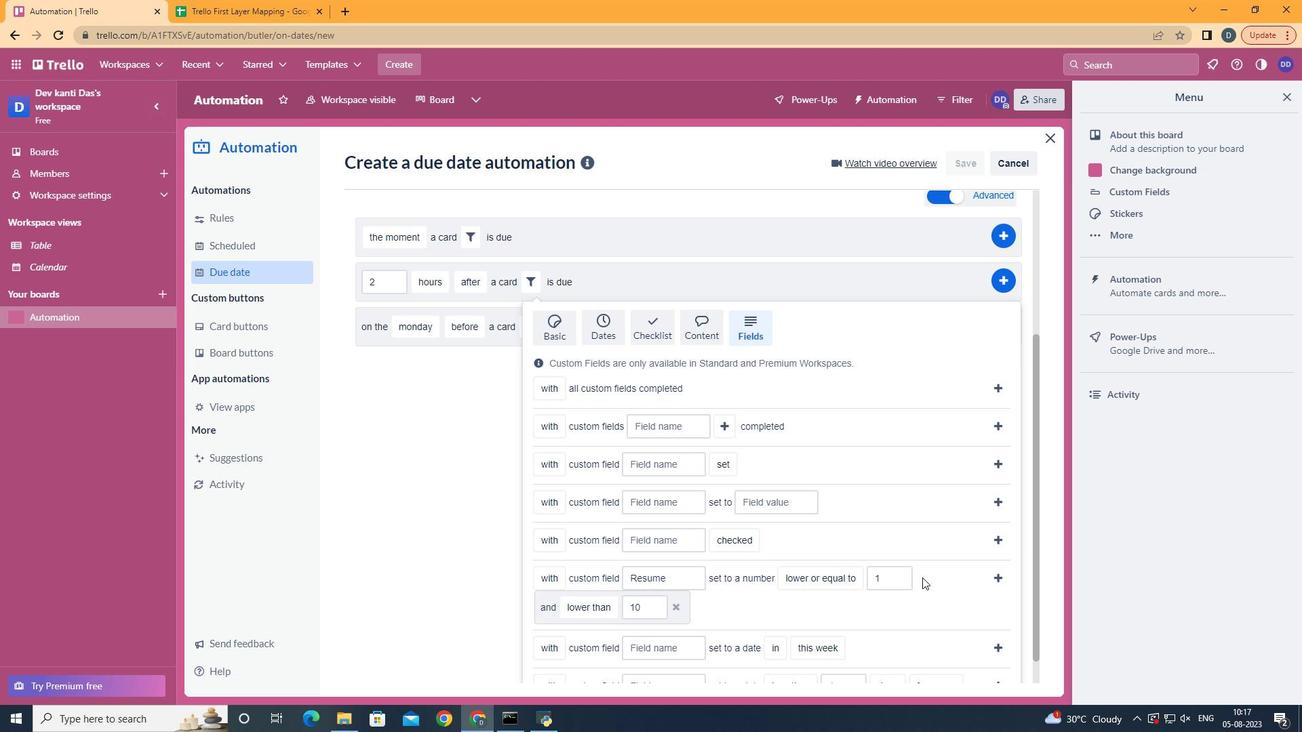 
Action: Mouse moved to (611, 582)
Screenshot: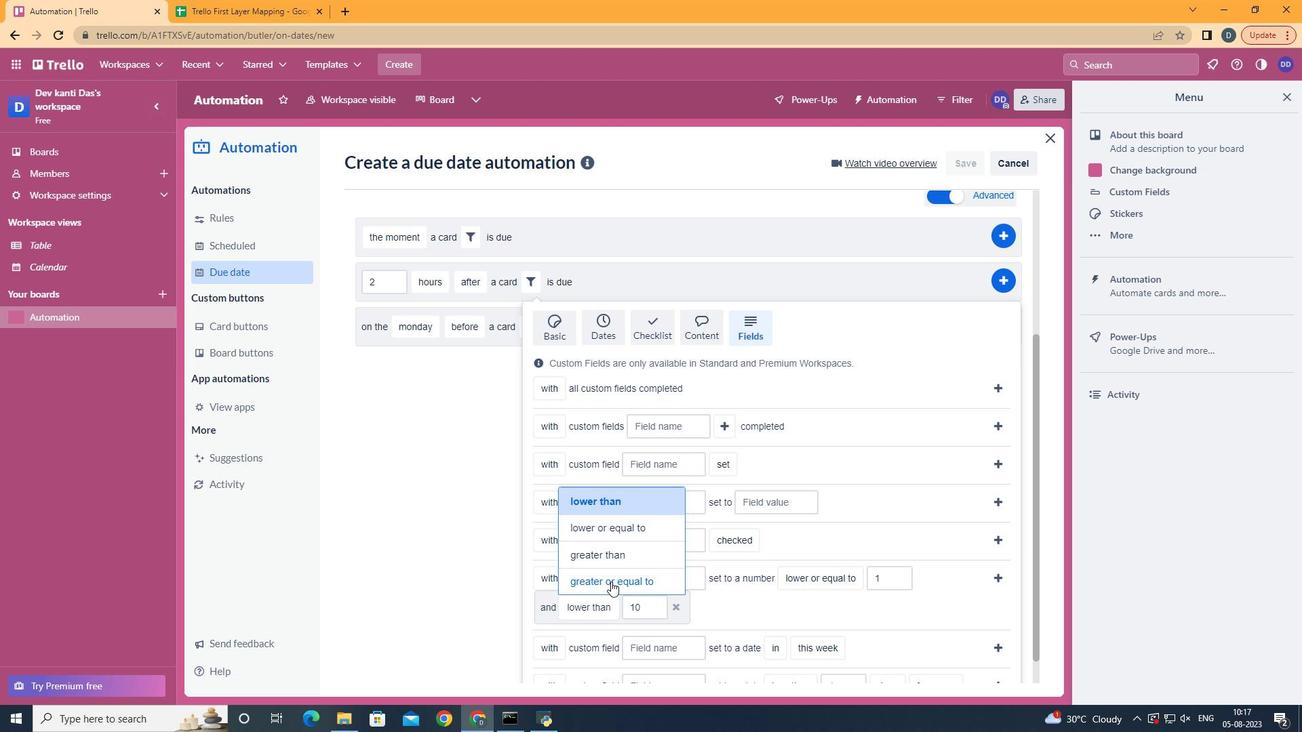 
Action: Mouse pressed left at (611, 582)
Screenshot: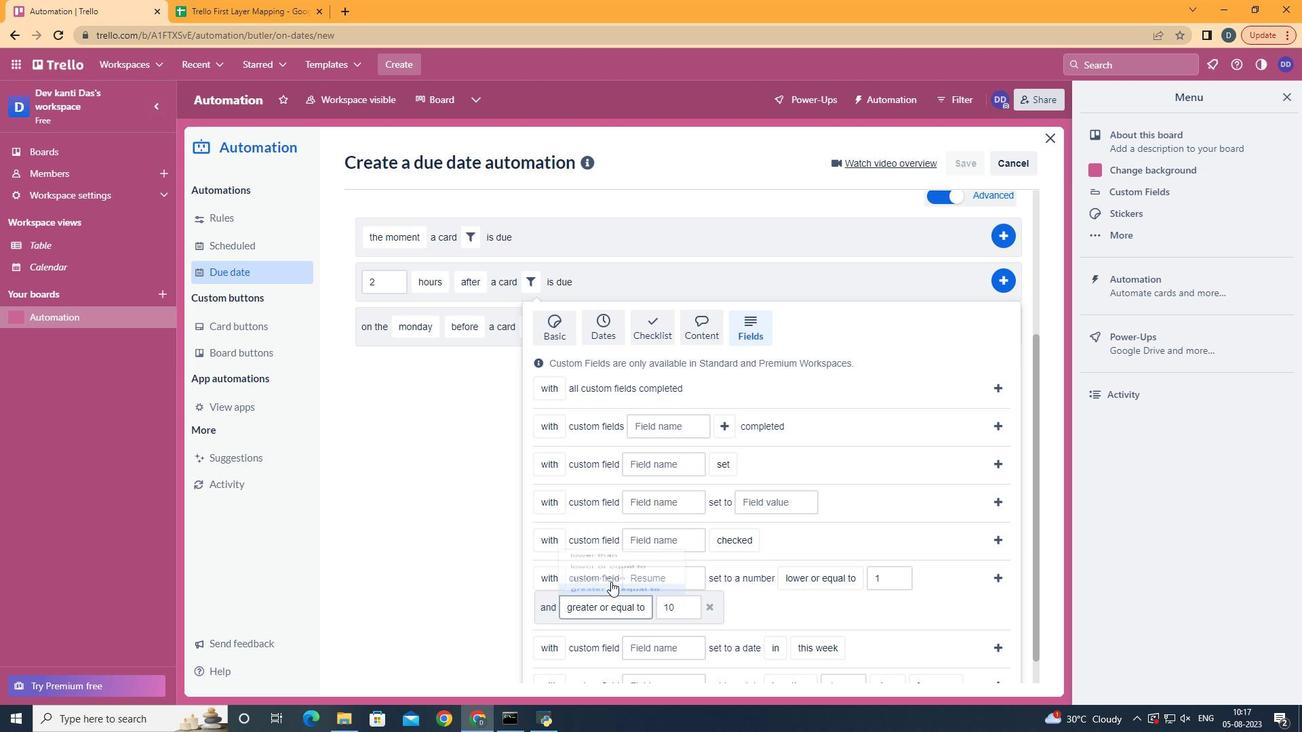 
Action: Mouse moved to (991, 581)
Screenshot: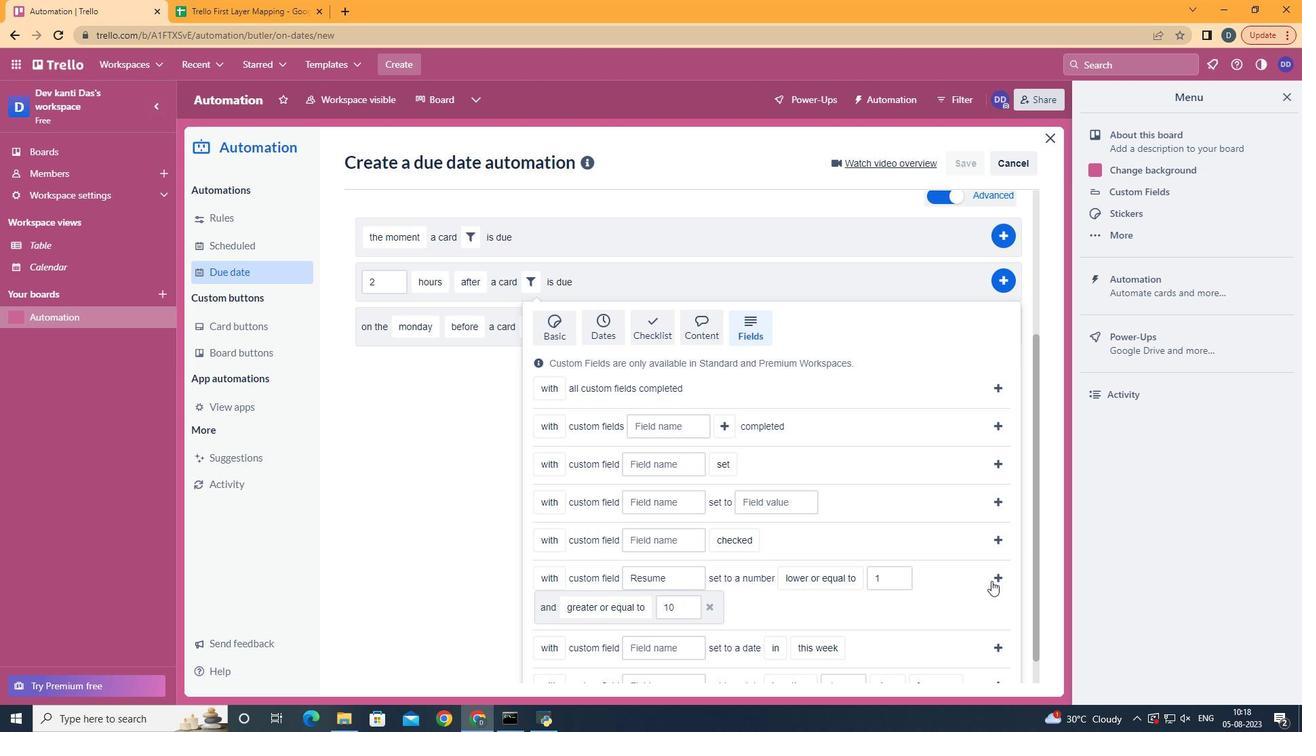 
Action: Mouse pressed left at (991, 581)
Screenshot: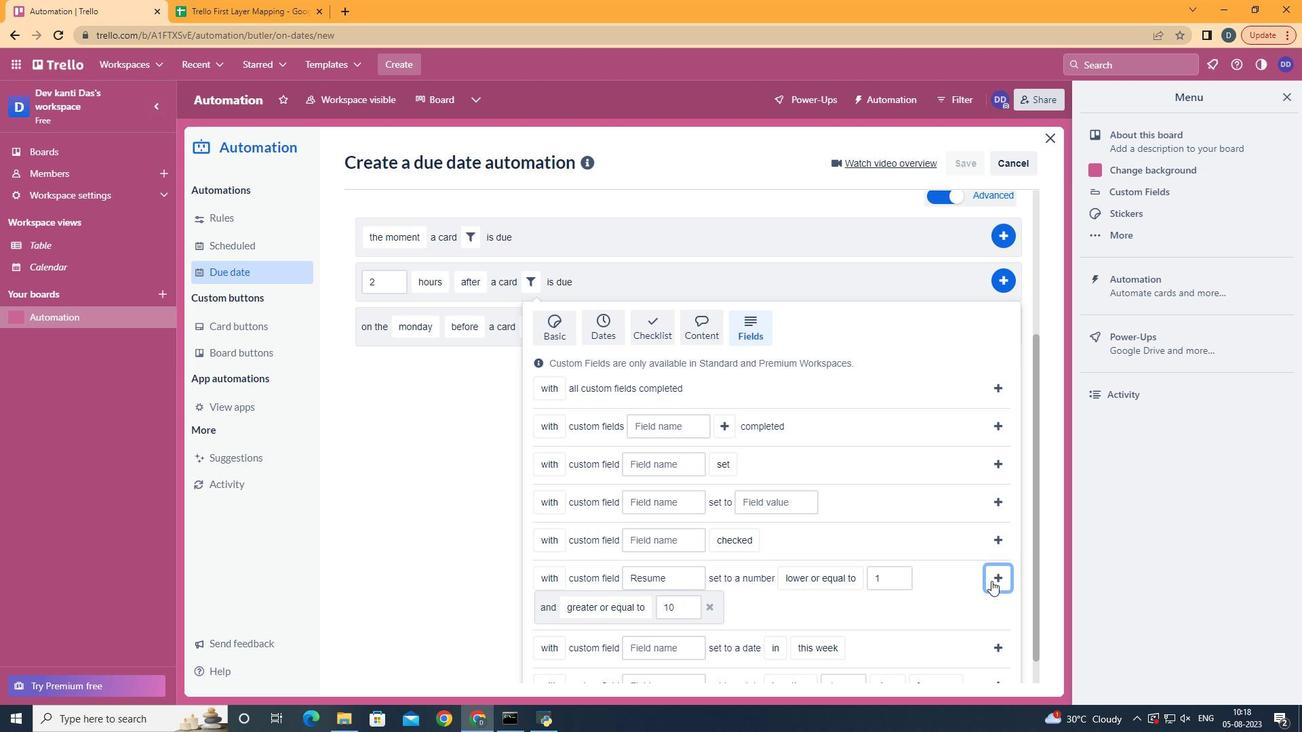 
Action: Mouse moved to (1012, 487)
Screenshot: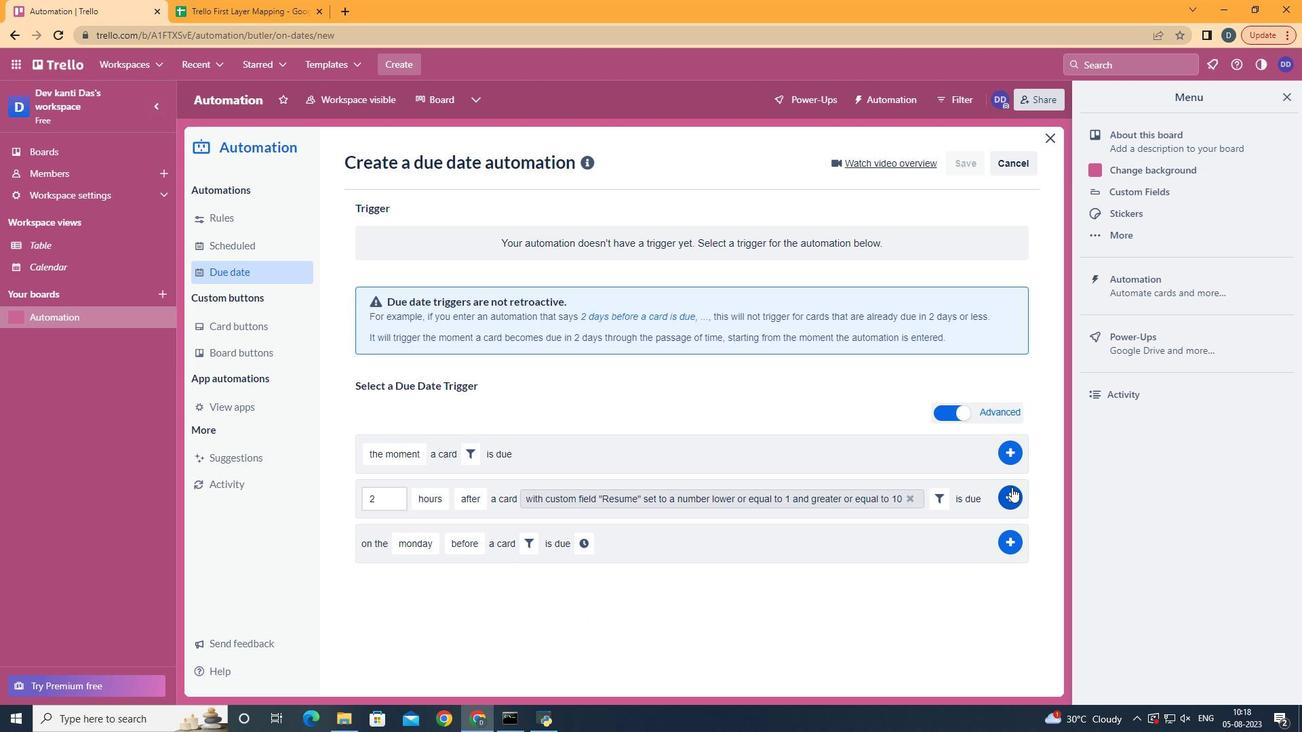 
Action: Mouse pressed left at (1012, 487)
Screenshot: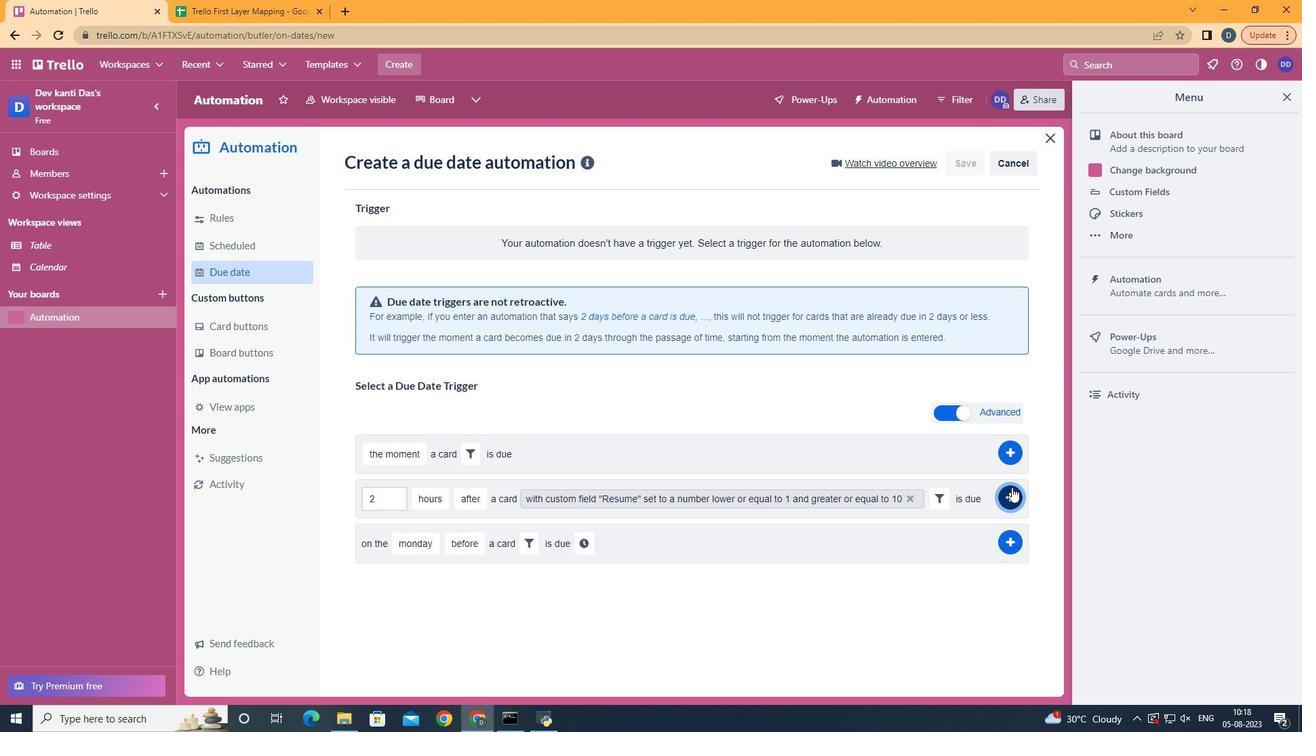 
Action: Mouse moved to (468, 147)
Screenshot: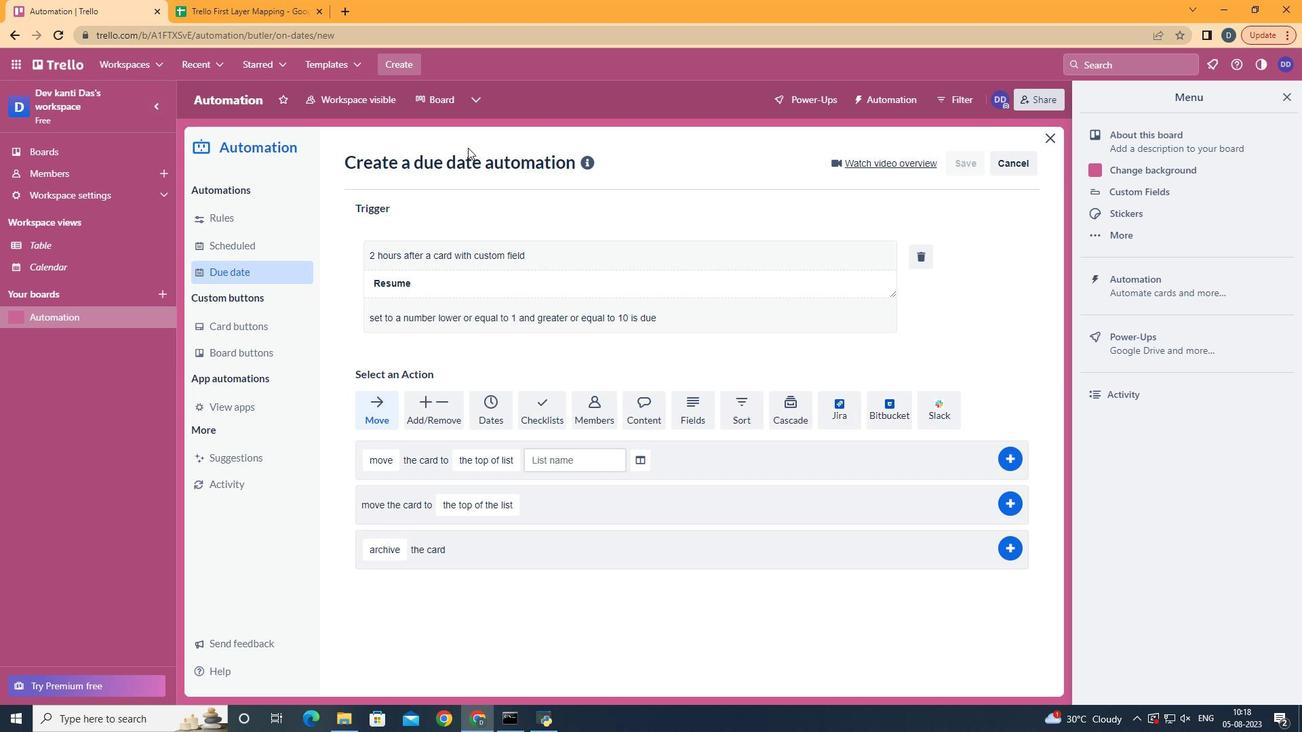 
